 Task: Open Card Event Execution in Board Employee Performance Management and Evaluation to Workspace Creative Services and add a team member Softage.2@softage.net, a label Green, a checklist Curriculum Development, an attachment from your google drive, a color Green and finally, add a card description 'Develop and launch new sales promotion' and a comment 'Let us make sure we give this task the attention it deserves as it is crucial to the overall success of the project.'. Add a start date 'Jan 06, 1900' with a due date 'Jan 13, 1900'
Action: Mouse moved to (320, 140)
Screenshot: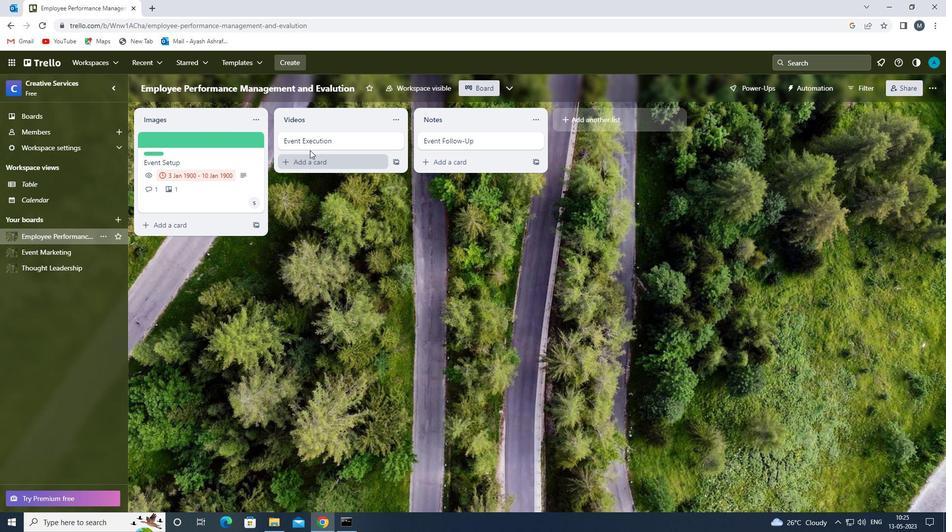 
Action: Mouse pressed left at (320, 140)
Screenshot: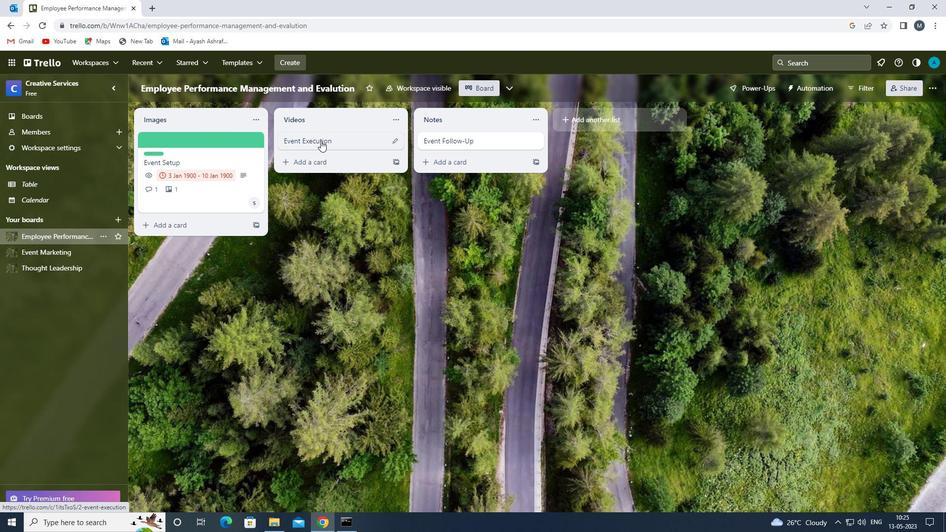 
Action: Mouse moved to (614, 176)
Screenshot: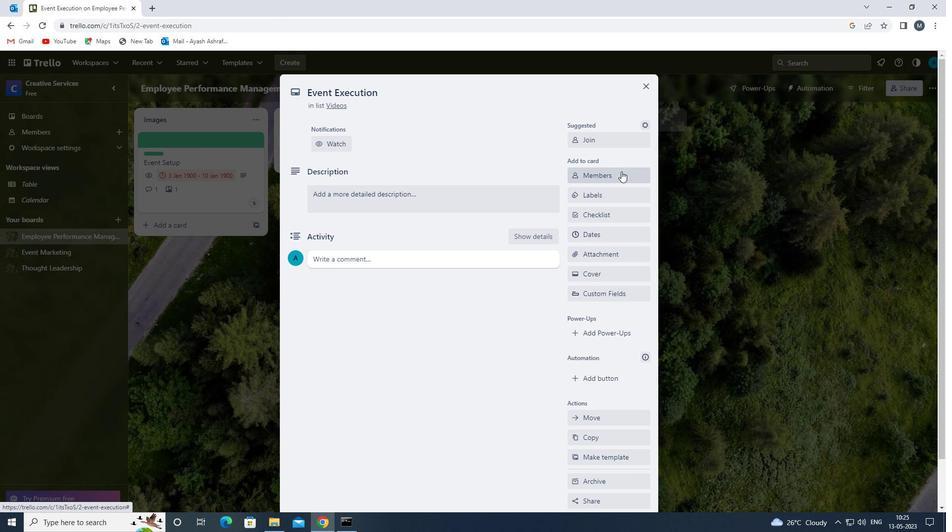 
Action: Mouse pressed left at (614, 176)
Screenshot: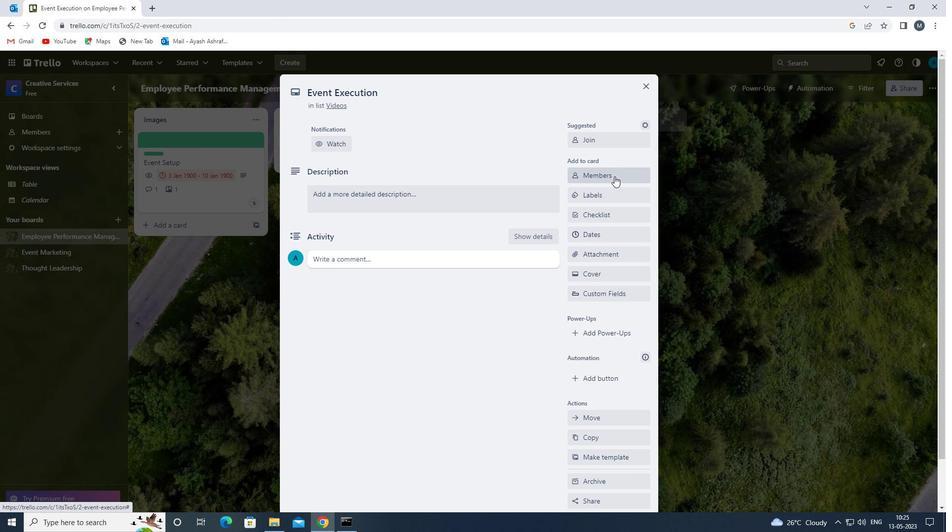
Action: Key pressed s
Screenshot: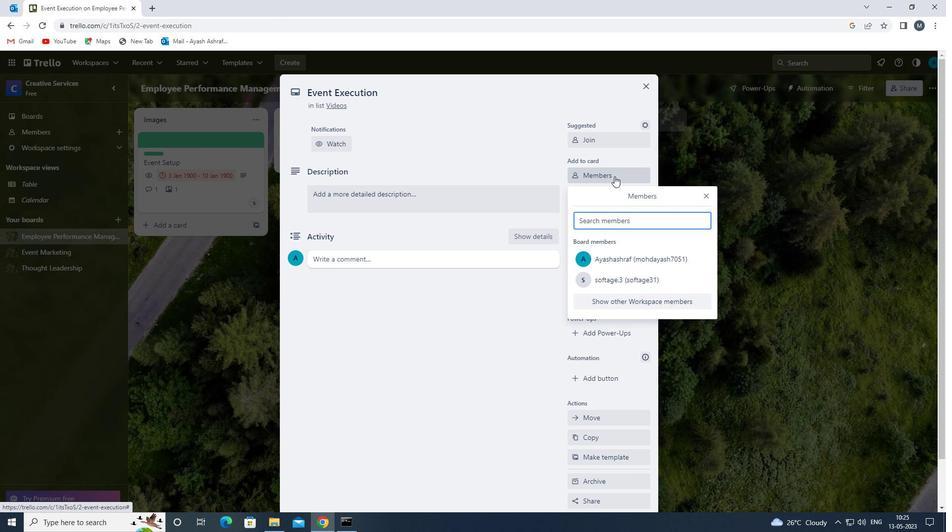 
Action: Mouse moved to (636, 315)
Screenshot: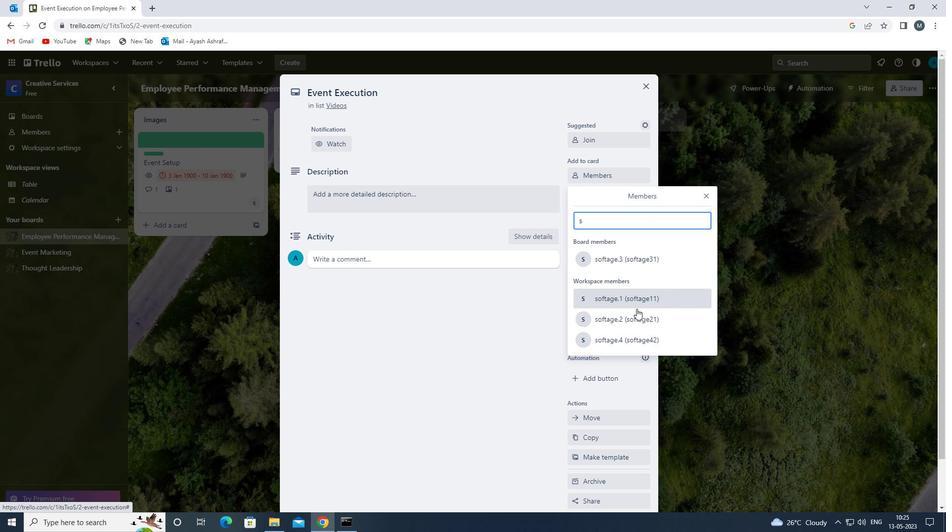 
Action: Mouse pressed left at (636, 315)
Screenshot: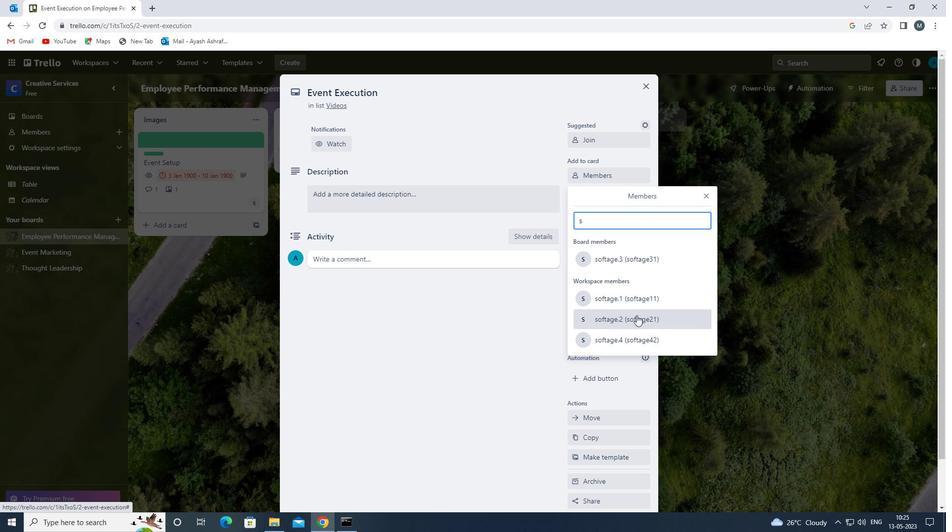 
Action: Mouse moved to (702, 198)
Screenshot: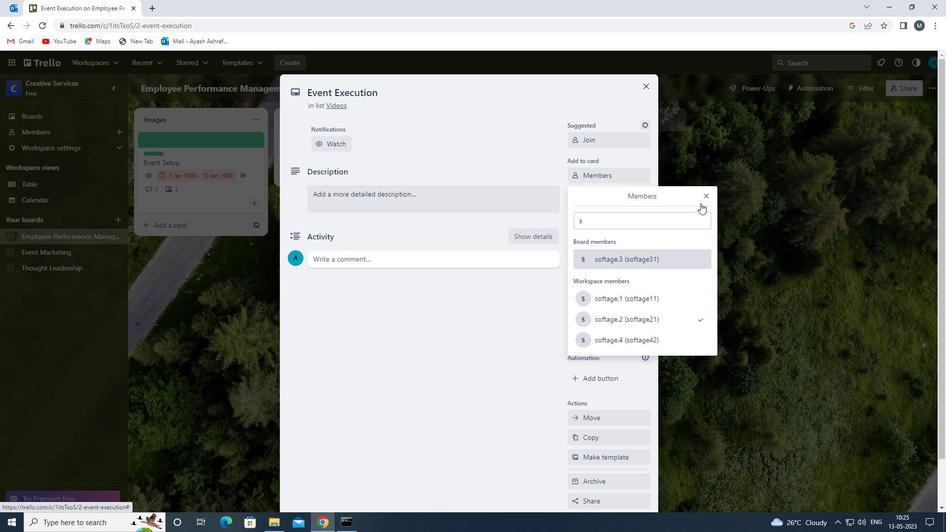 
Action: Mouse pressed left at (702, 198)
Screenshot: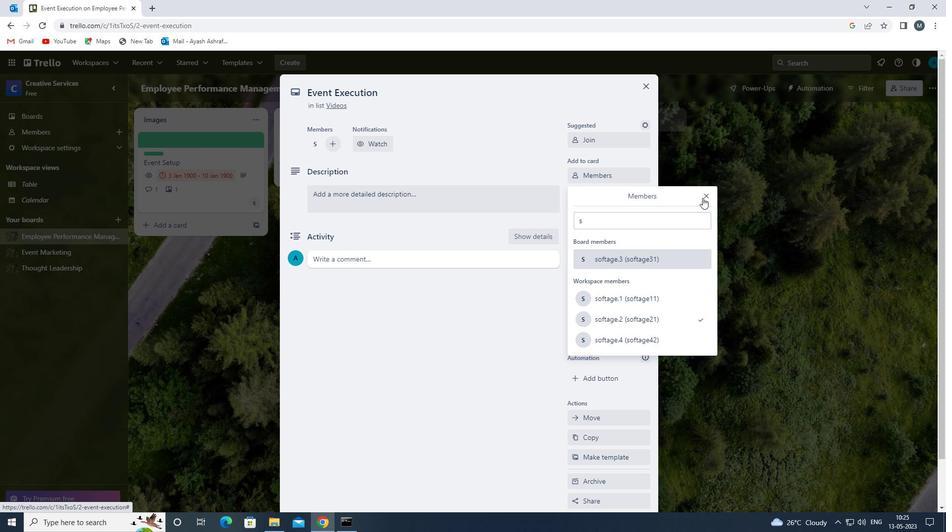 
Action: Mouse moved to (603, 197)
Screenshot: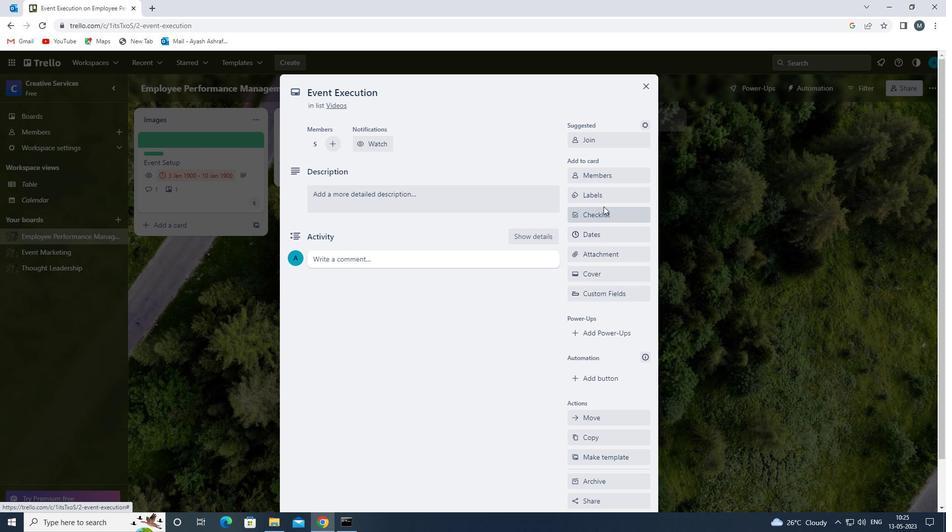 
Action: Mouse pressed left at (603, 197)
Screenshot: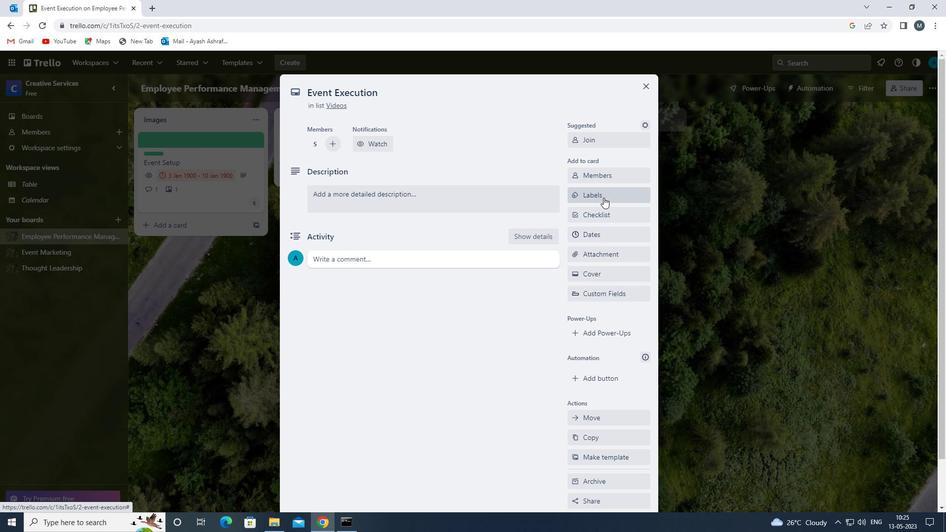 
Action: Mouse moved to (622, 272)
Screenshot: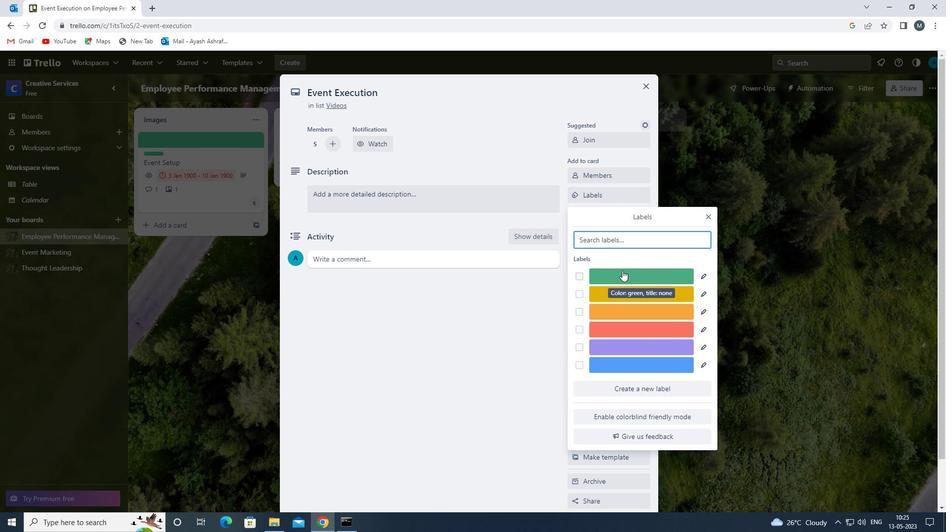 
Action: Mouse pressed left at (622, 272)
Screenshot: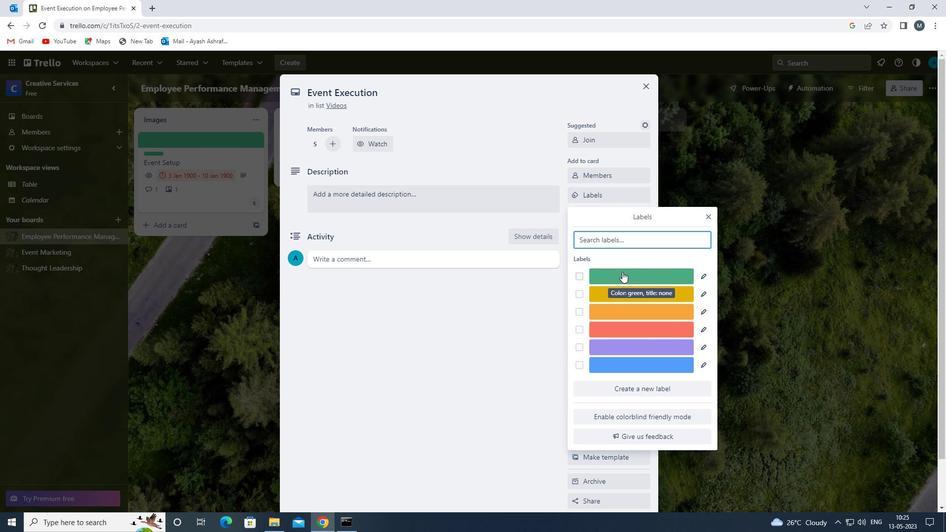
Action: Mouse moved to (710, 218)
Screenshot: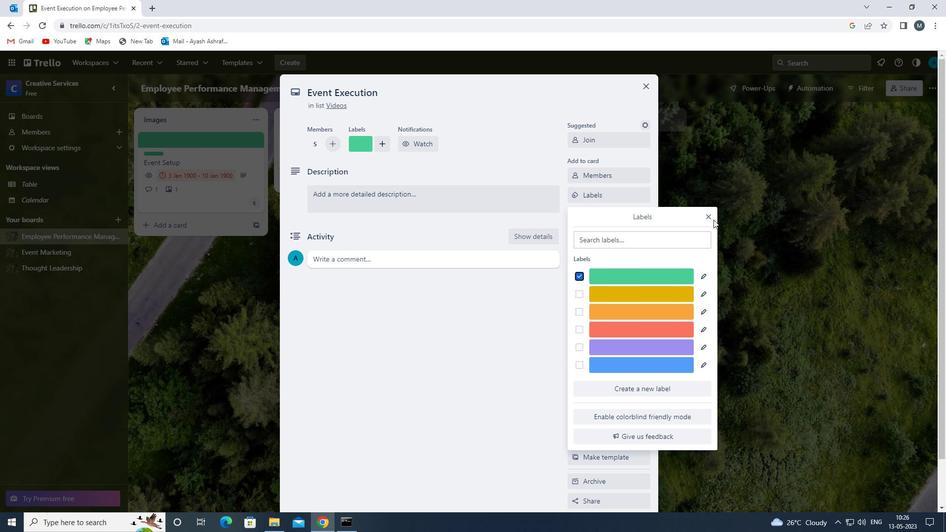 
Action: Mouse pressed left at (710, 218)
Screenshot: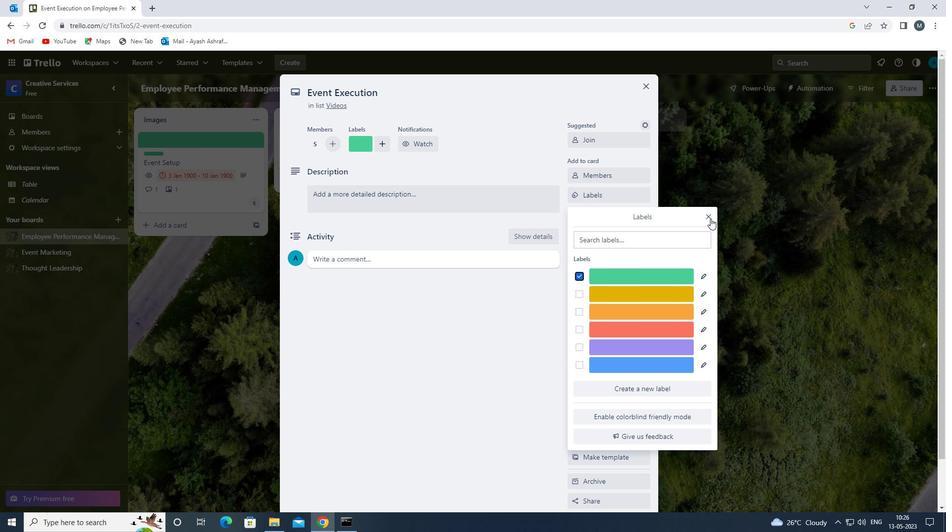 
Action: Mouse moved to (609, 216)
Screenshot: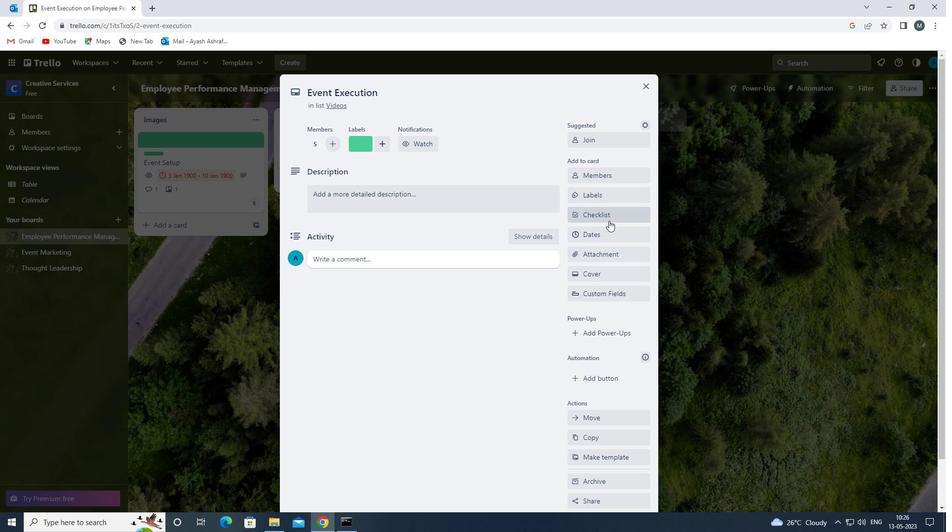 
Action: Mouse pressed left at (609, 216)
Screenshot: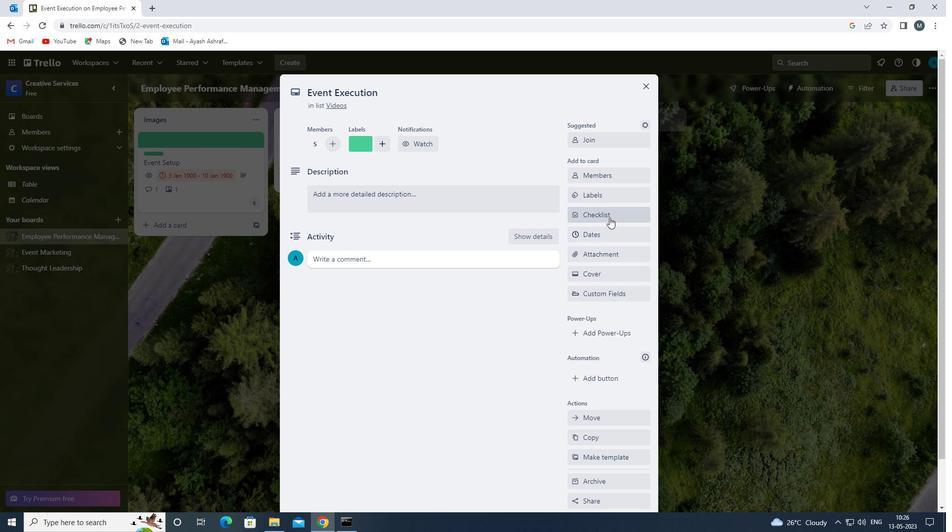 
Action: Key pressed c
Screenshot: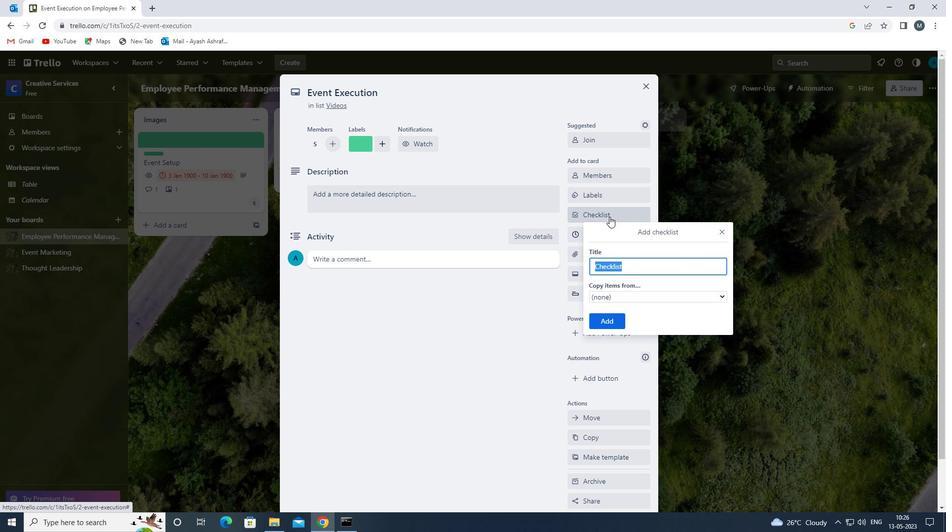 
Action: Mouse moved to (673, 292)
Screenshot: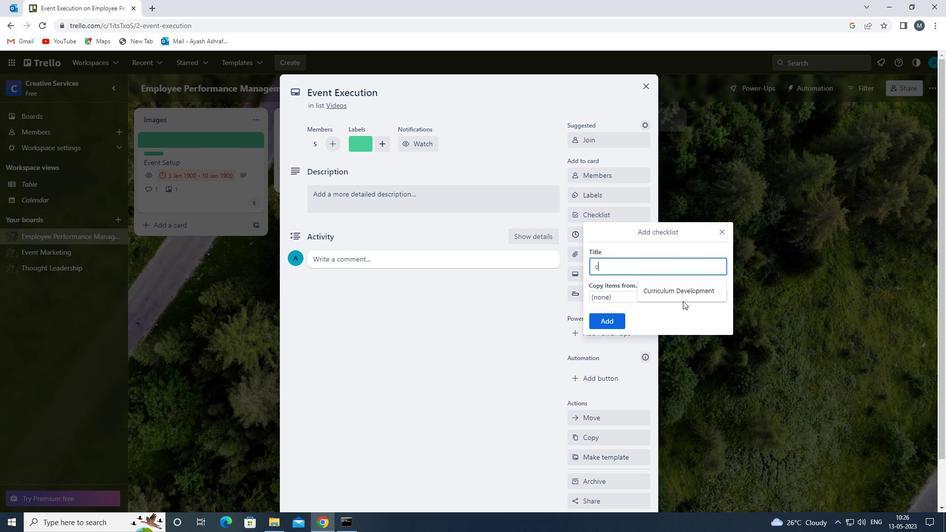 
Action: Mouse pressed left at (673, 292)
Screenshot: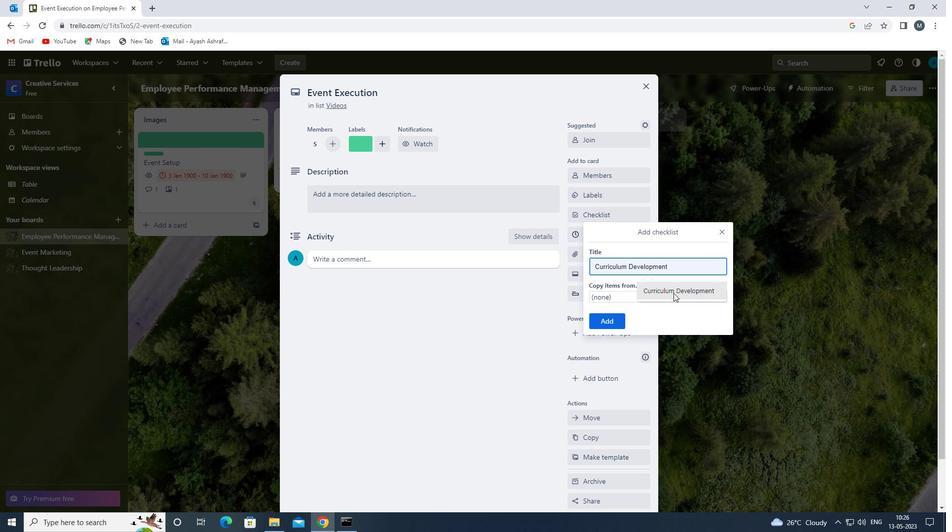 
Action: Mouse moved to (601, 322)
Screenshot: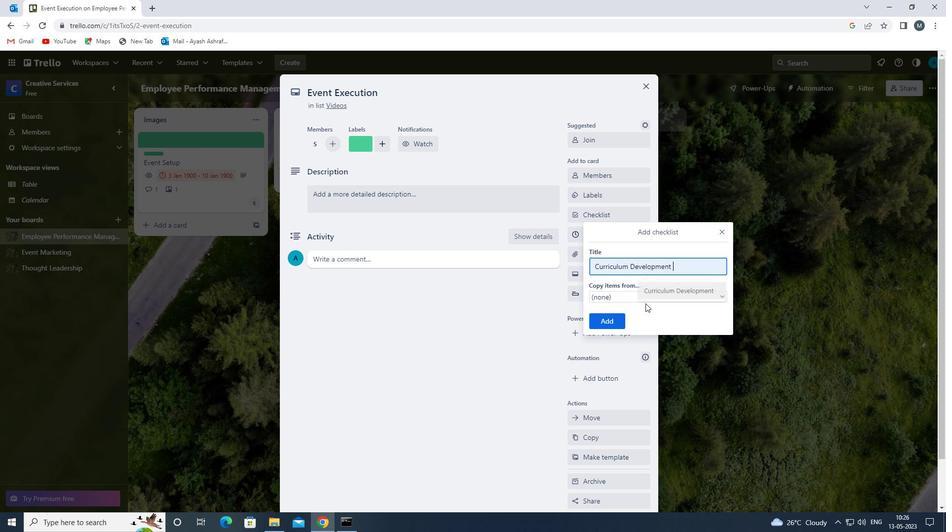 
Action: Mouse pressed left at (601, 322)
Screenshot: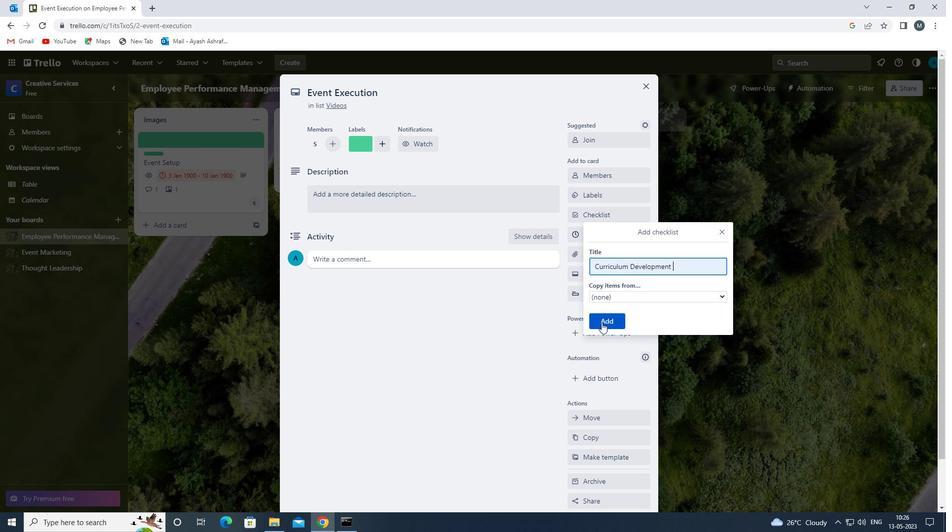 
Action: Mouse moved to (607, 258)
Screenshot: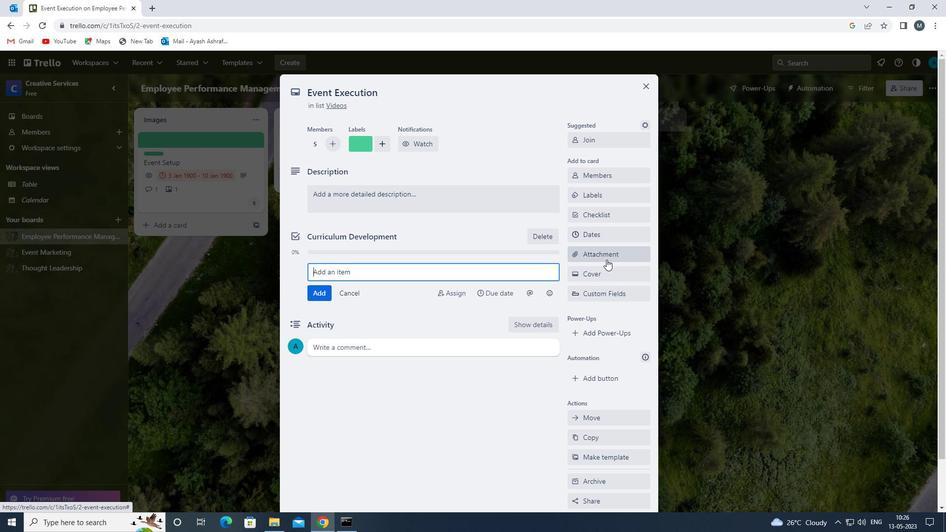 
Action: Mouse pressed left at (607, 258)
Screenshot: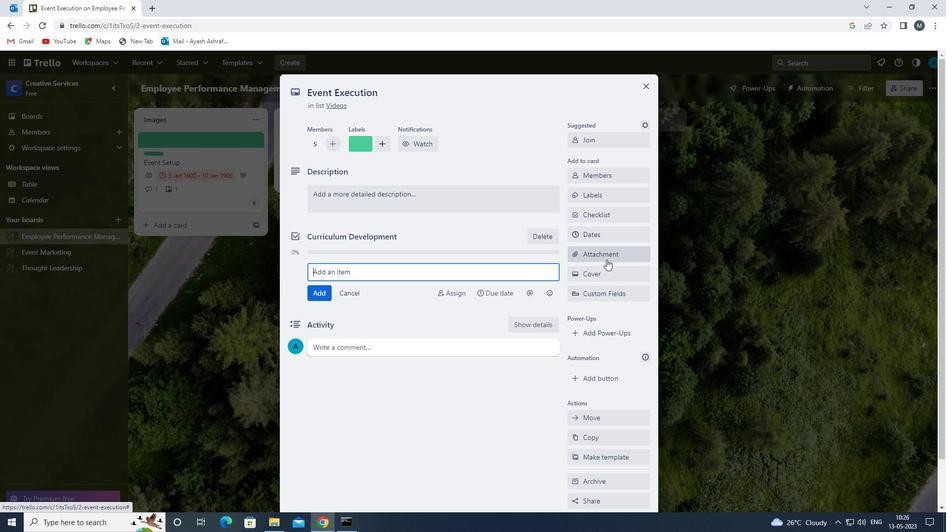 
Action: Mouse moved to (599, 331)
Screenshot: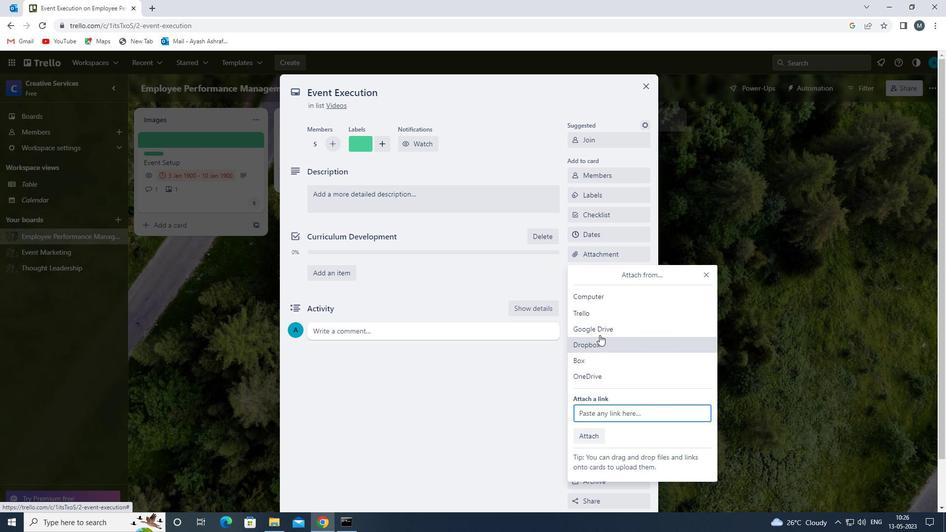 
Action: Mouse pressed left at (599, 331)
Screenshot: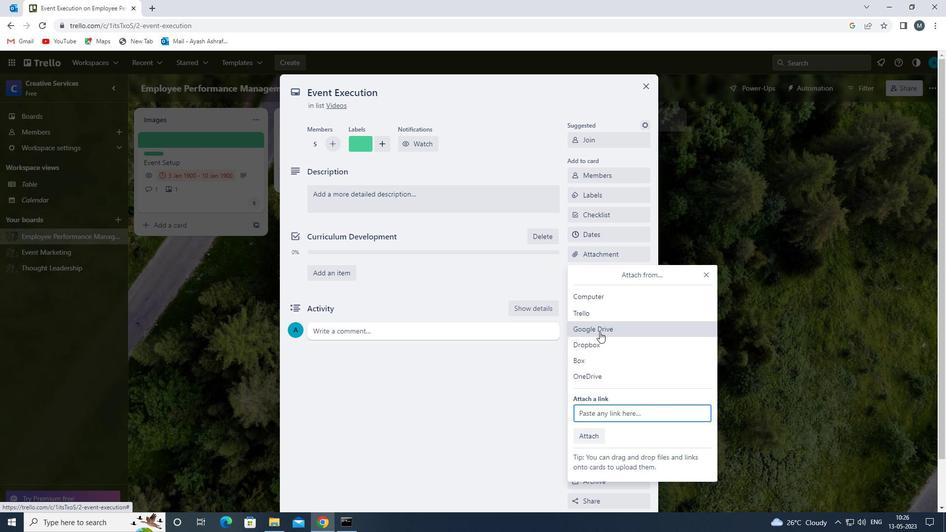 
Action: Mouse moved to (262, 277)
Screenshot: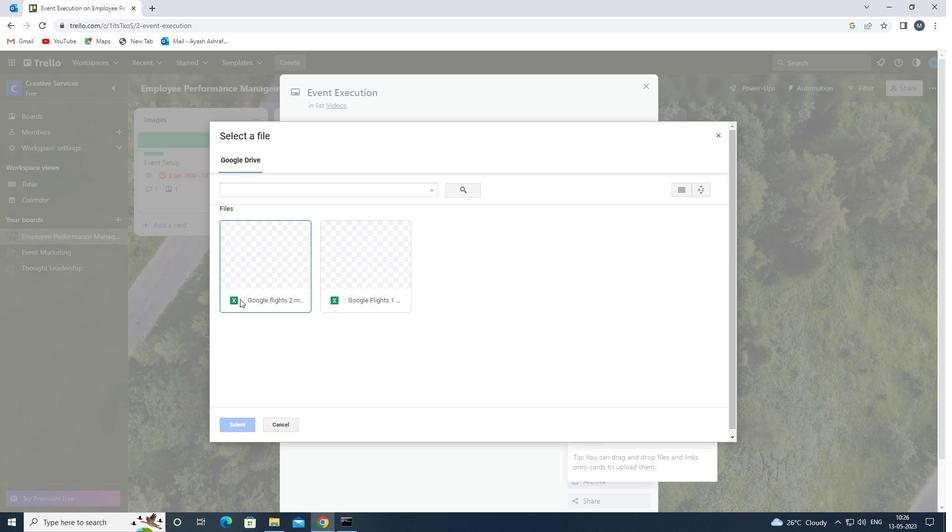 
Action: Mouse pressed left at (262, 277)
Screenshot: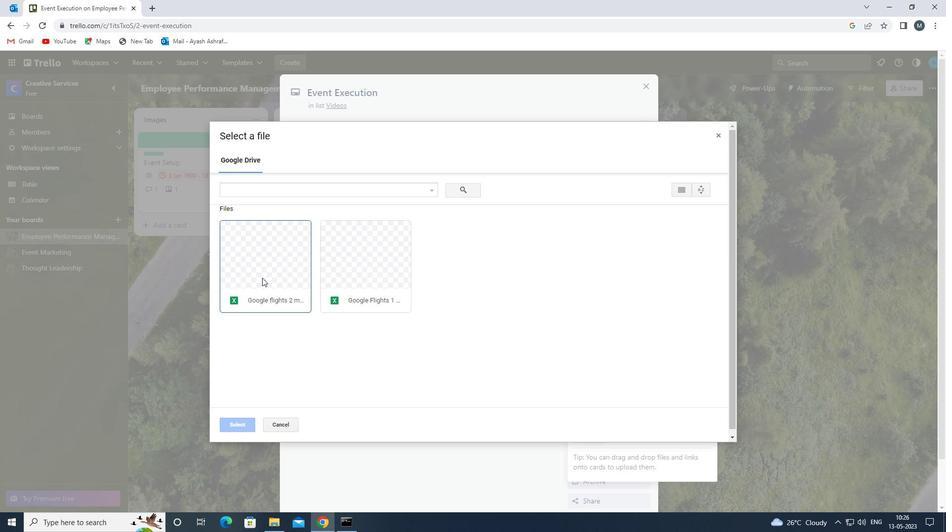 
Action: Mouse moved to (238, 426)
Screenshot: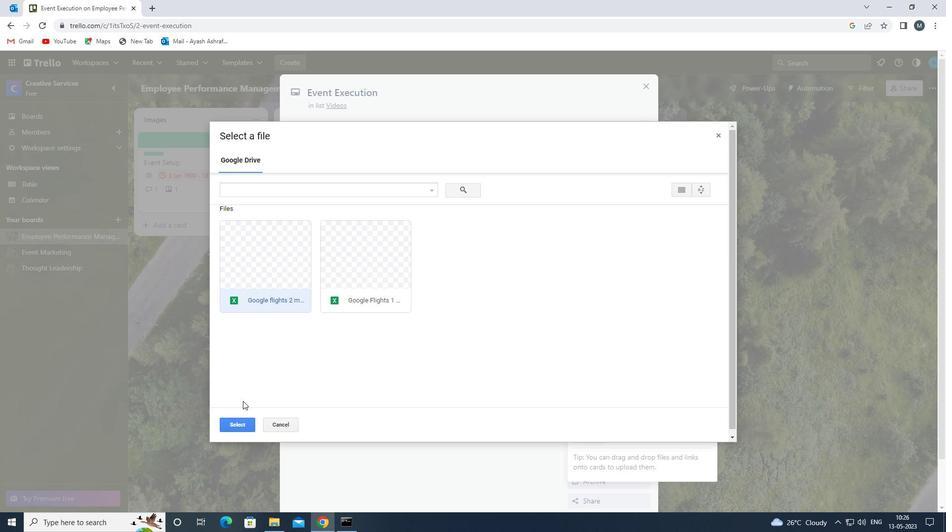 
Action: Mouse pressed left at (238, 426)
Screenshot: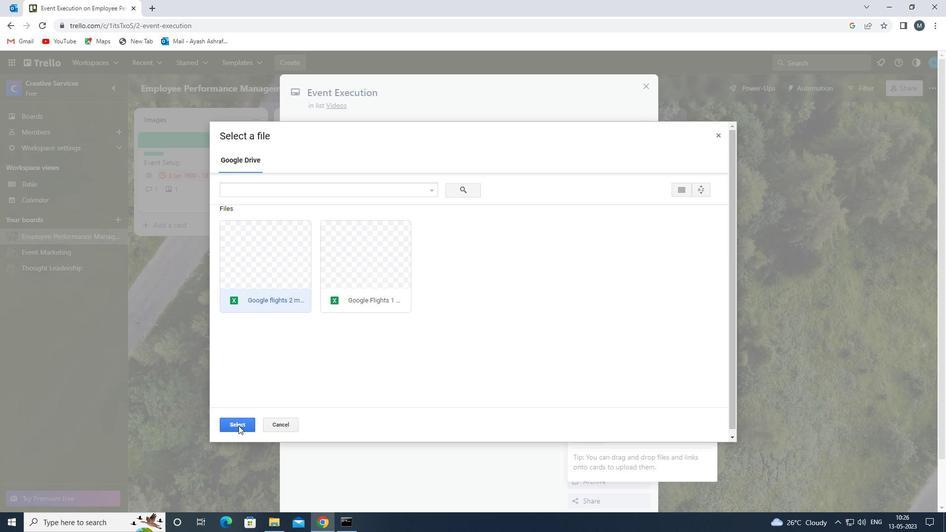 
Action: Mouse moved to (606, 276)
Screenshot: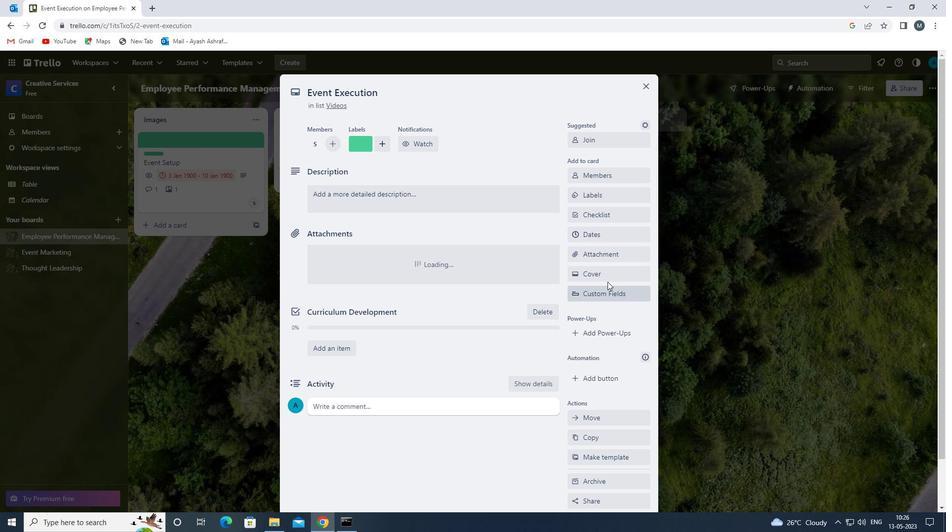 
Action: Mouse pressed left at (606, 276)
Screenshot: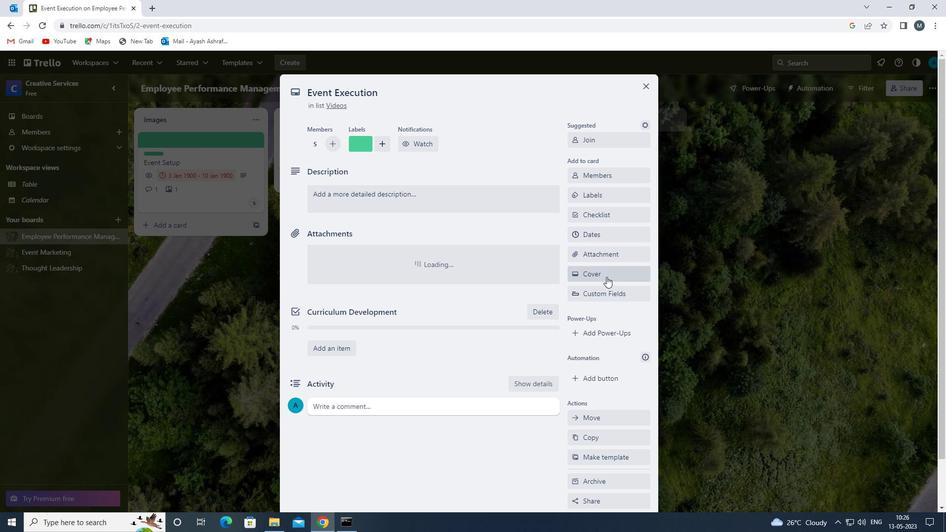 
Action: Mouse moved to (592, 319)
Screenshot: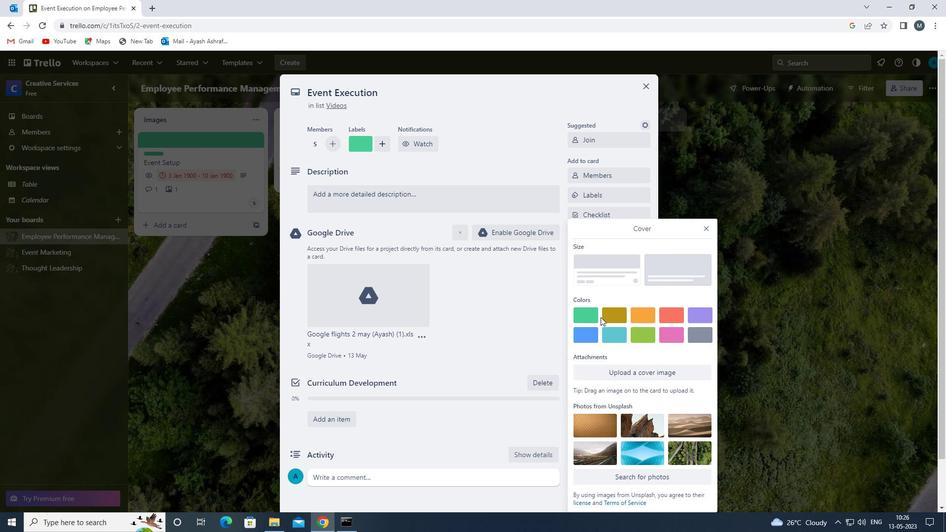 
Action: Mouse pressed left at (592, 319)
Screenshot: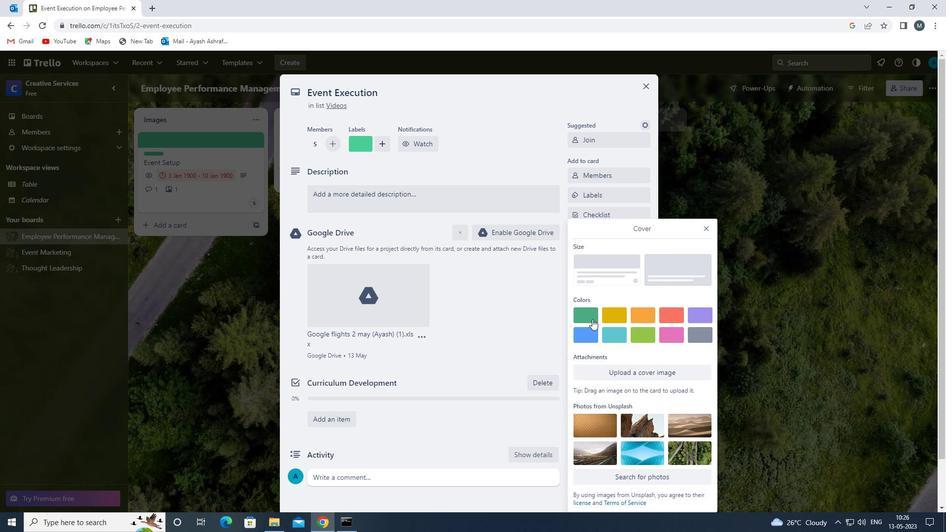 
Action: Mouse moved to (704, 208)
Screenshot: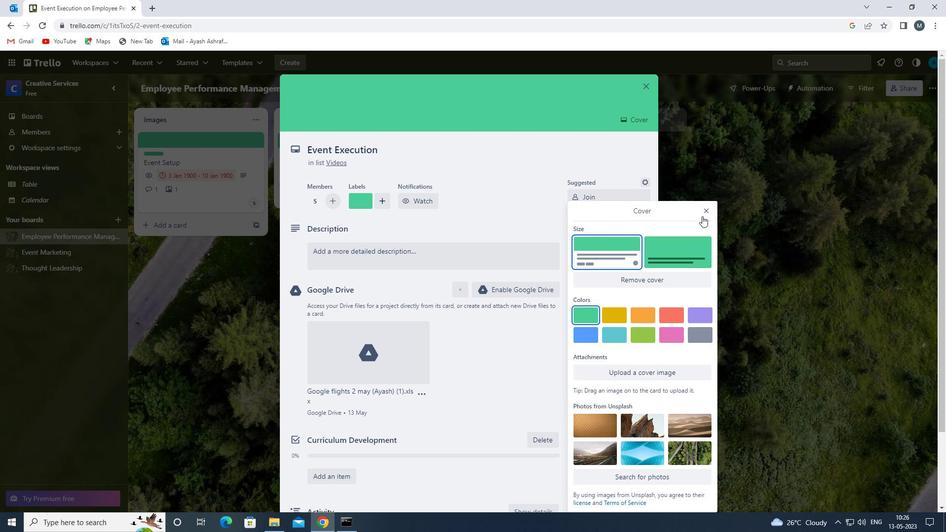 
Action: Mouse pressed left at (704, 208)
Screenshot: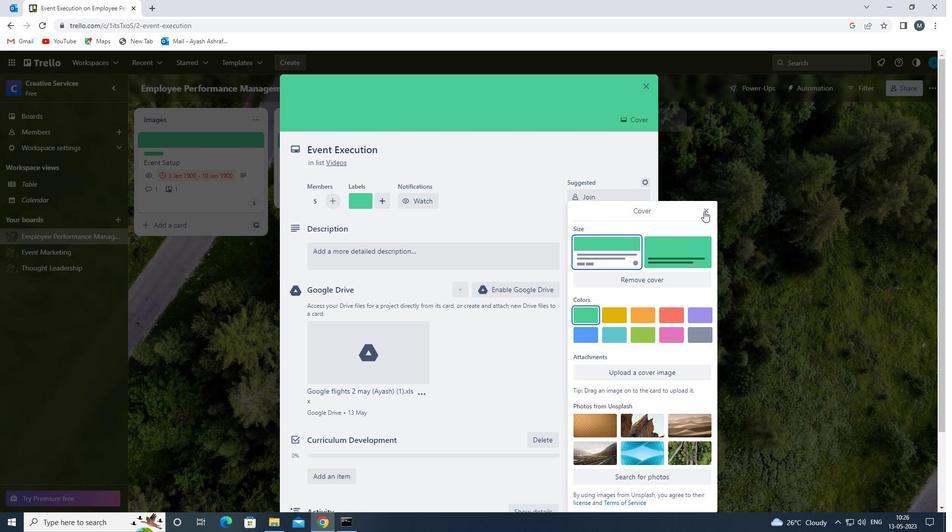 
Action: Mouse moved to (361, 254)
Screenshot: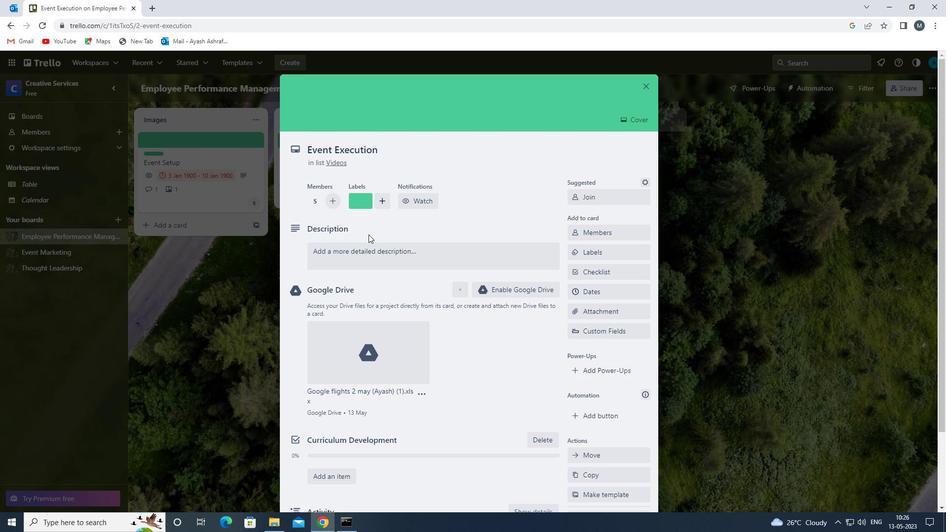 
Action: Mouse pressed left at (361, 254)
Screenshot: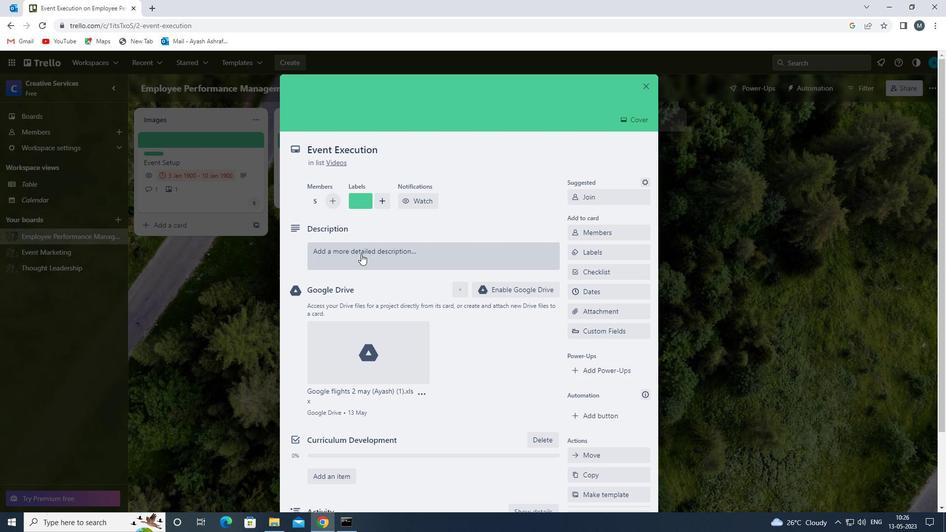 
Action: Mouse moved to (350, 284)
Screenshot: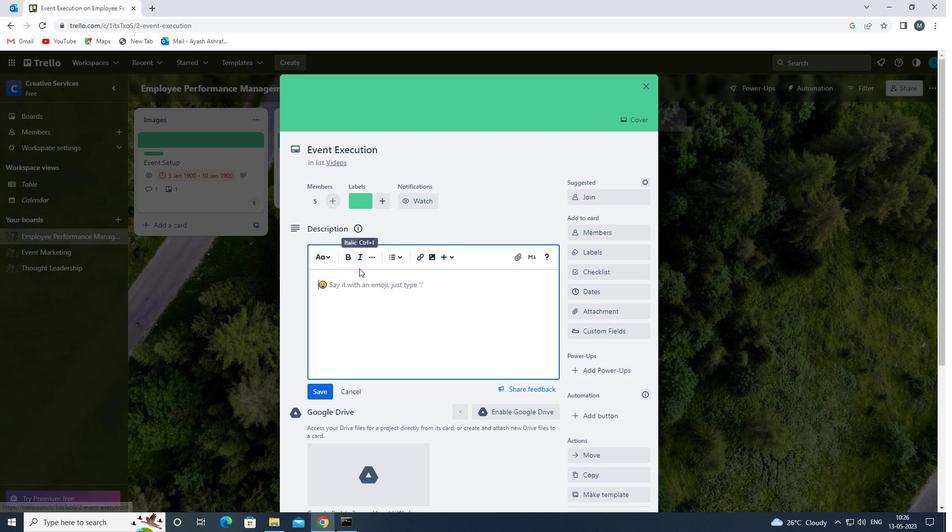 
Action: Mouse pressed left at (350, 284)
Screenshot: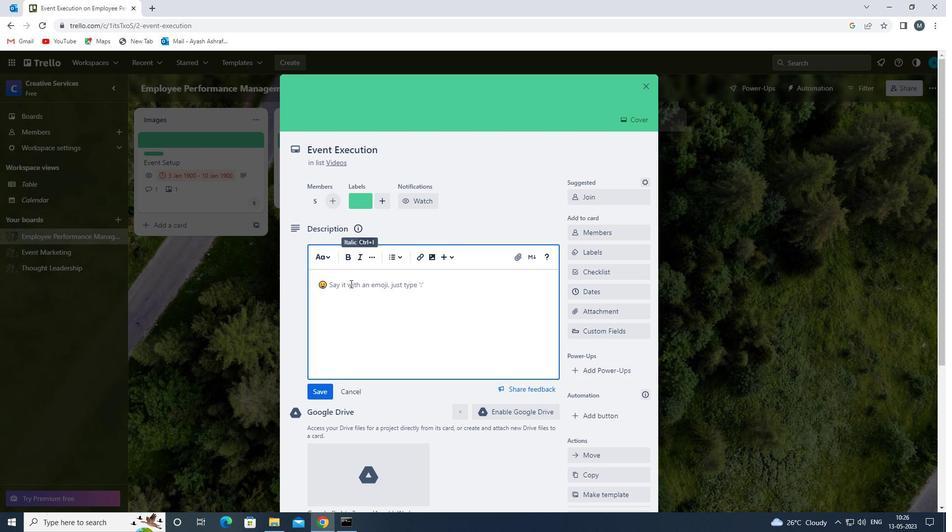
Action: Mouse moved to (350, 284)
Screenshot: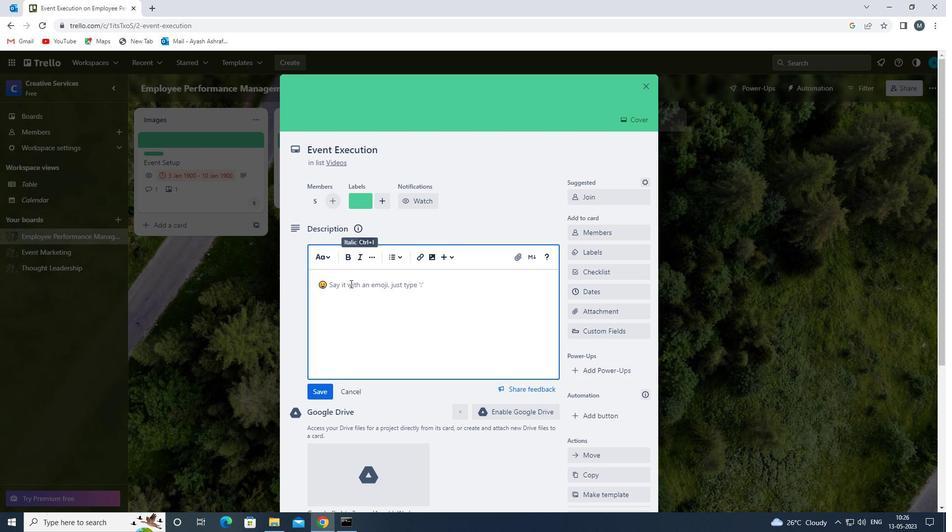 
Action: Key pressed <Key.shift>DEVELOP<Key.space>AND<Key.space>LAUNCH<Key.space>NEW<Key.space>SALES<Key.space>PROMOTION<Key.space>
Screenshot: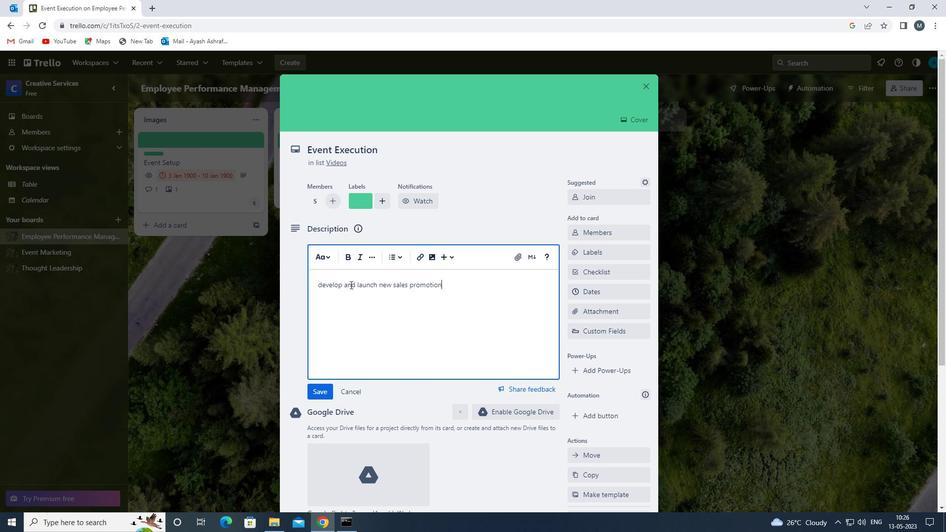 
Action: Mouse moved to (321, 287)
Screenshot: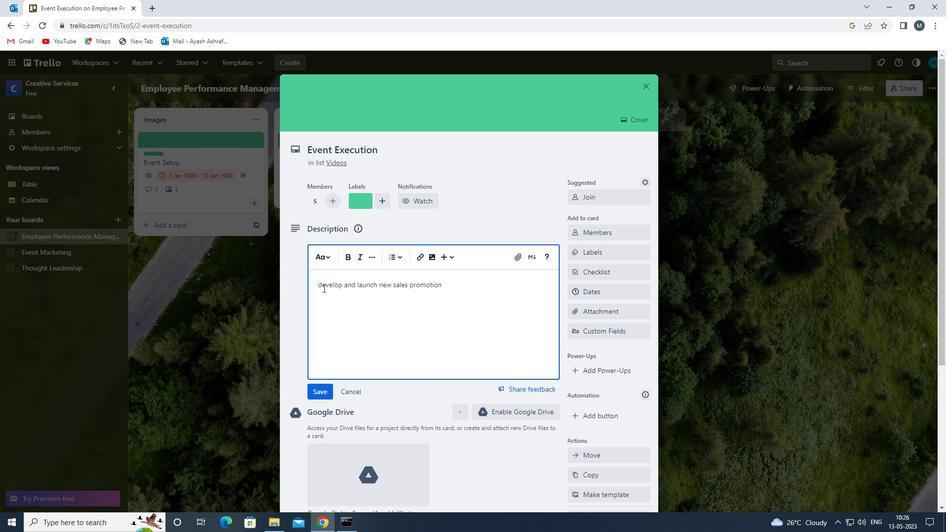 
Action: Mouse pressed left at (321, 287)
Screenshot: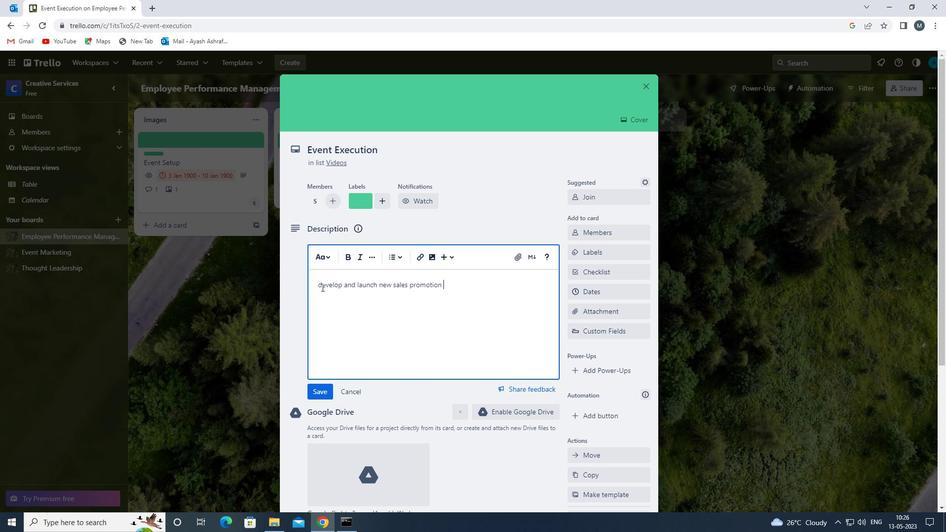 
Action: Mouse moved to (325, 292)
Screenshot: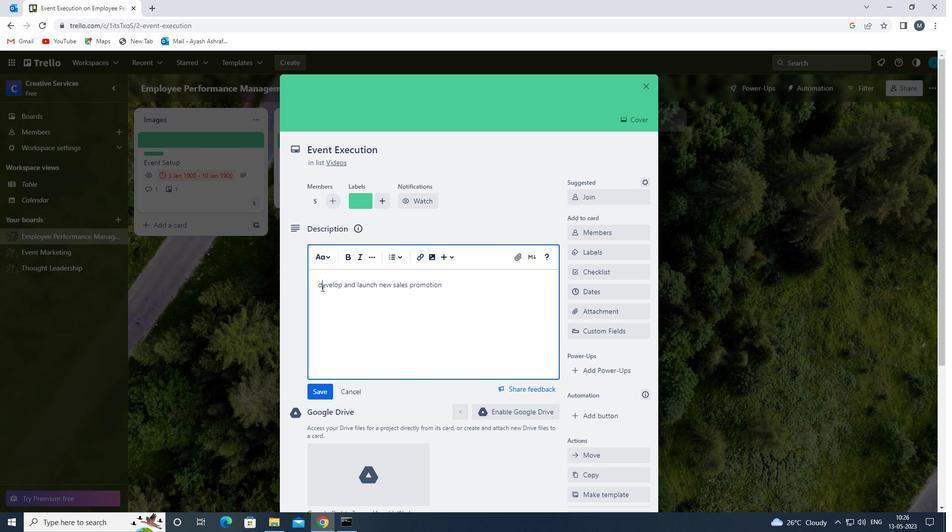 
Action: Key pressed <Key.backspace><Key.shift>D
Screenshot: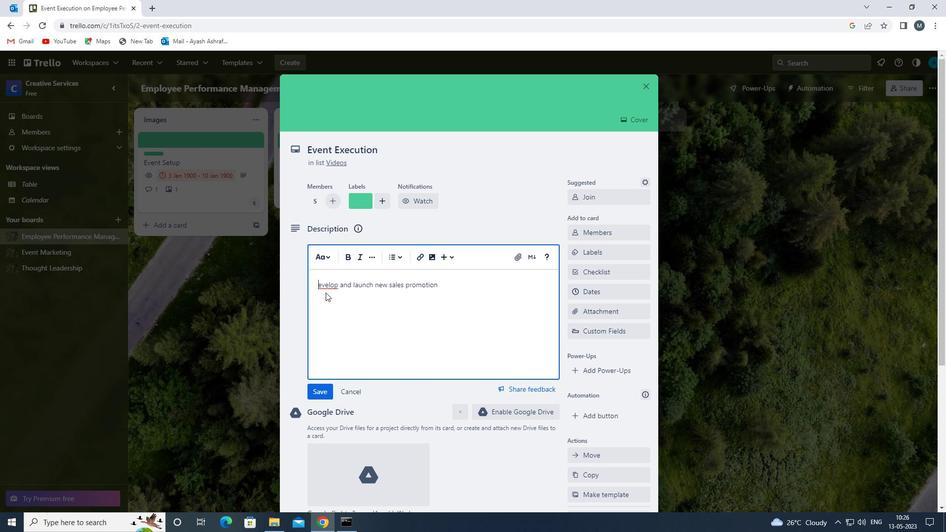 
Action: Mouse moved to (318, 394)
Screenshot: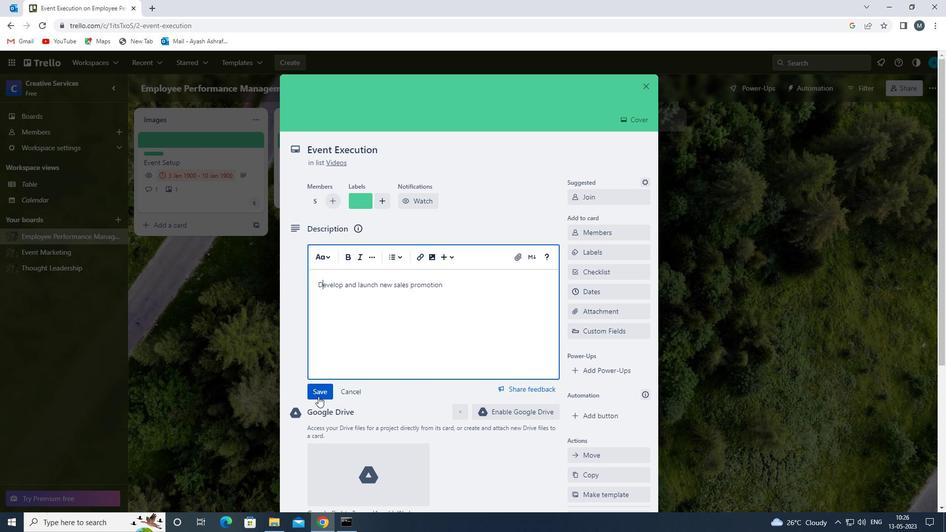 
Action: Mouse pressed left at (318, 394)
Screenshot: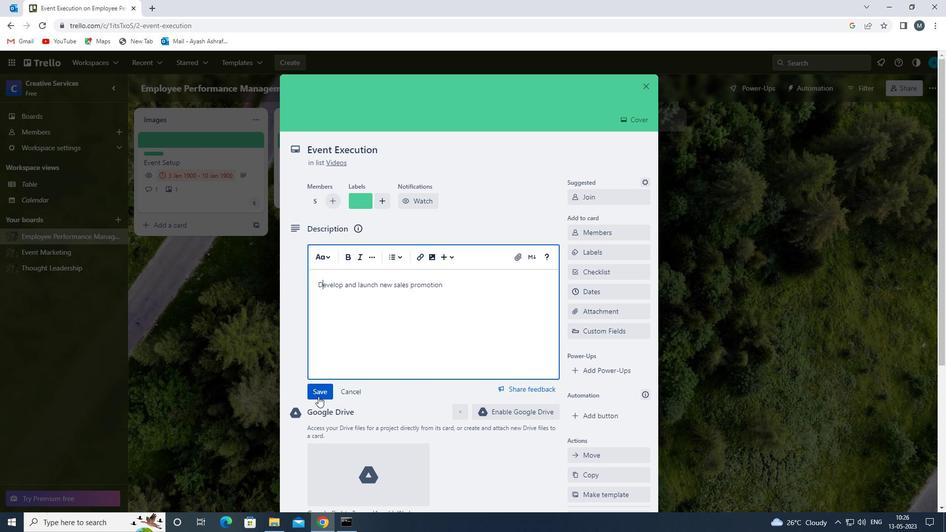 
Action: Mouse moved to (380, 368)
Screenshot: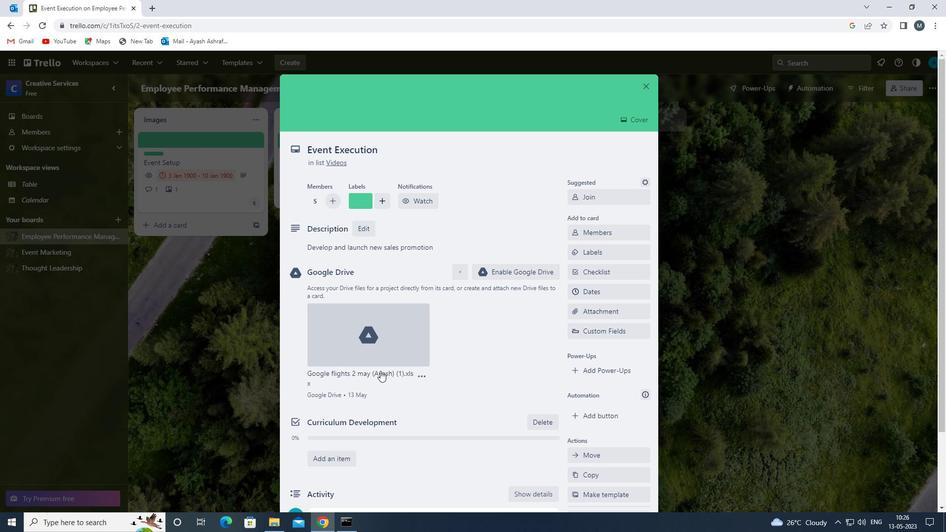 
Action: Mouse scrolled (380, 368) with delta (0, 0)
Screenshot: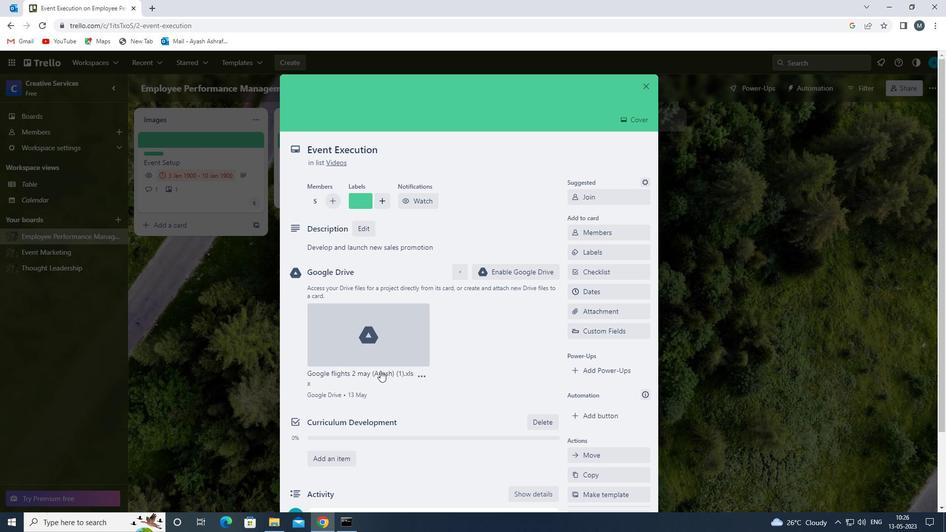
Action: Mouse scrolled (380, 368) with delta (0, 0)
Screenshot: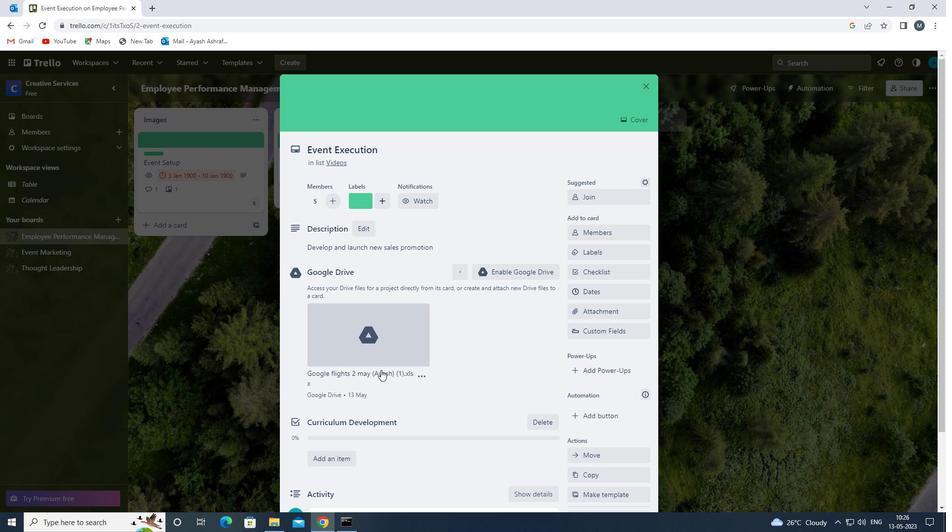 
Action: Mouse moved to (343, 430)
Screenshot: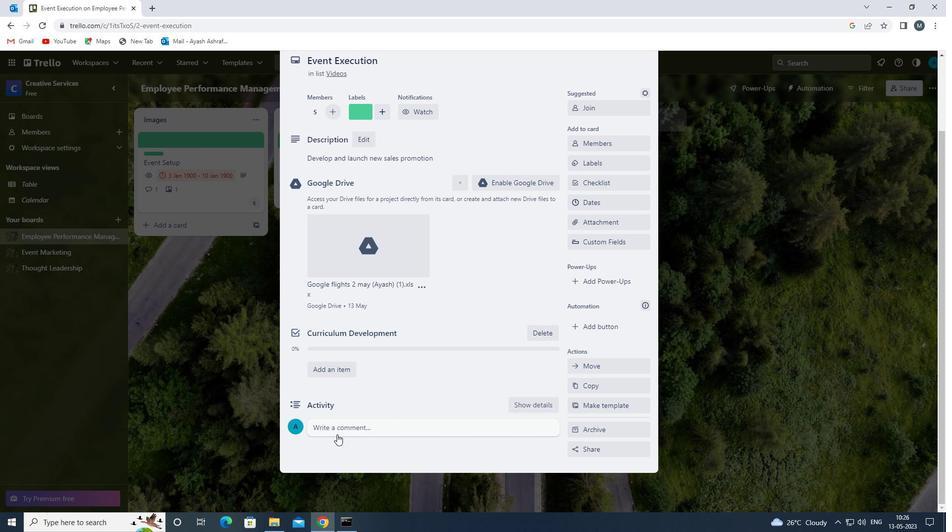 
Action: Mouse pressed left at (343, 430)
Screenshot: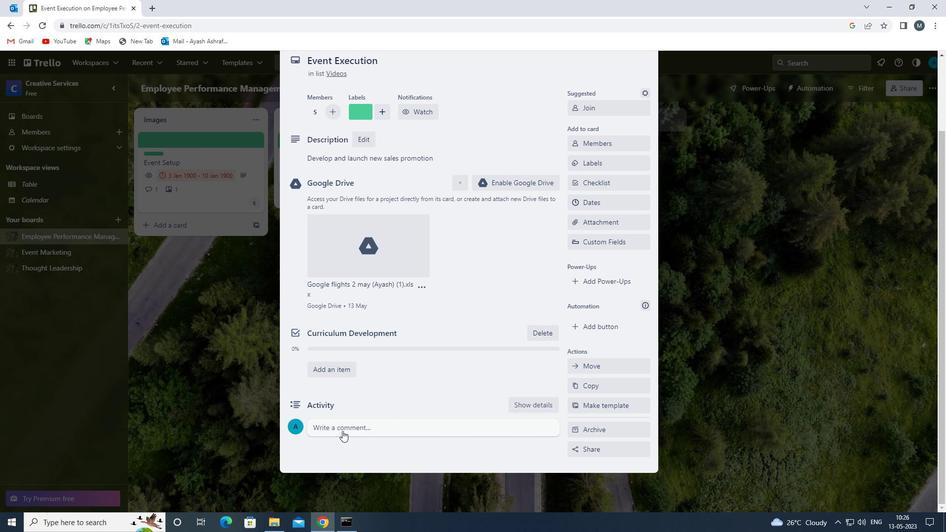 
Action: Mouse moved to (356, 425)
Screenshot: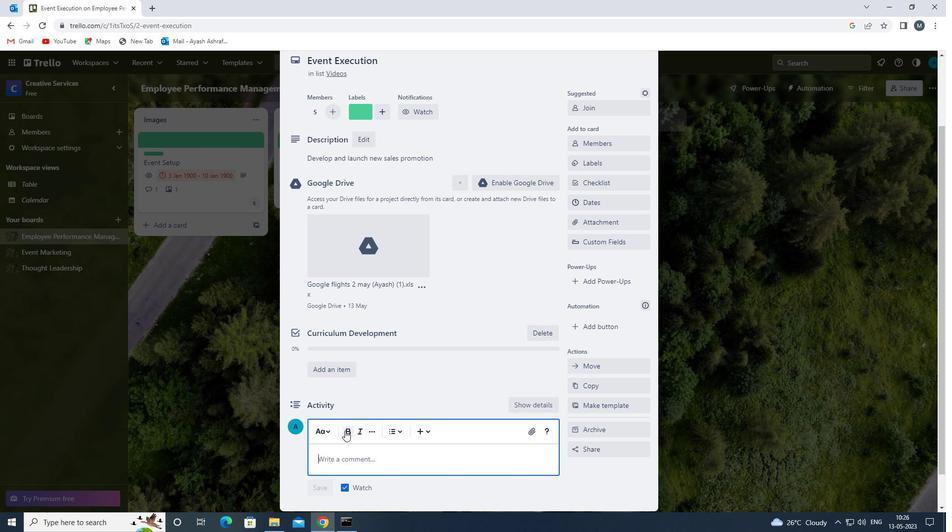
Action: Mouse scrolled (356, 425) with delta (0, 0)
Screenshot: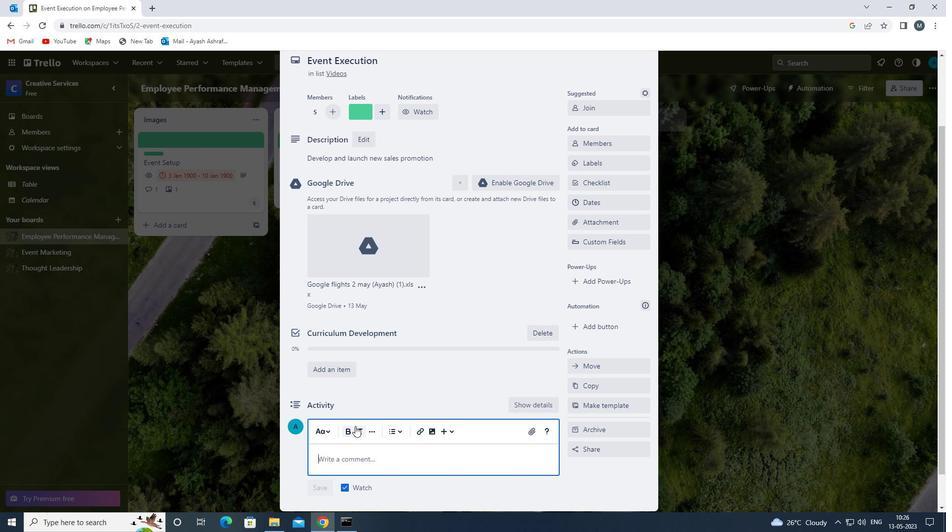 
Action: Mouse scrolled (356, 425) with delta (0, 0)
Screenshot: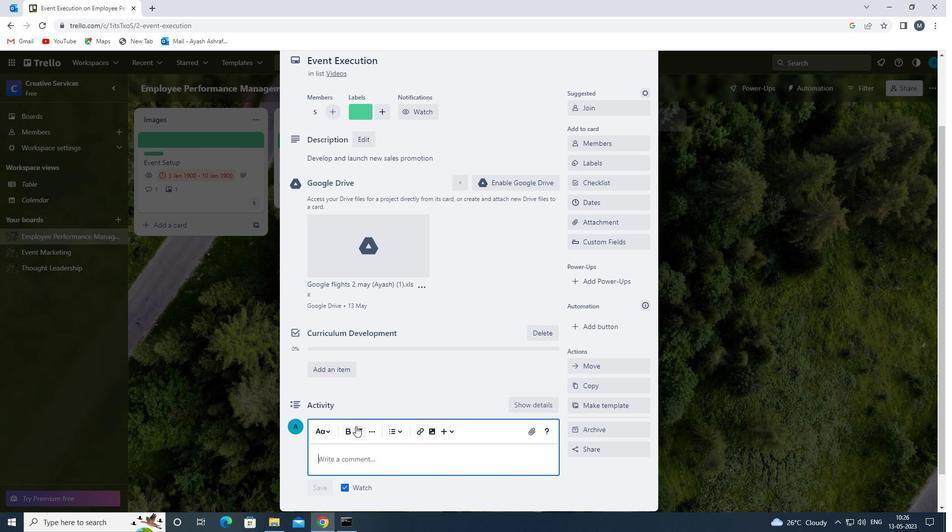 
Action: Mouse moved to (352, 422)
Screenshot: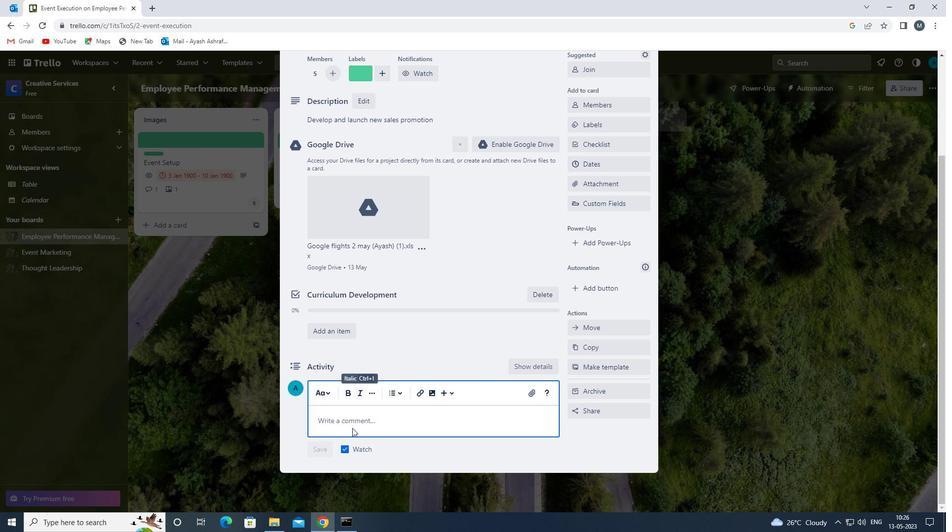 
Action: Mouse pressed left at (352, 422)
Screenshot: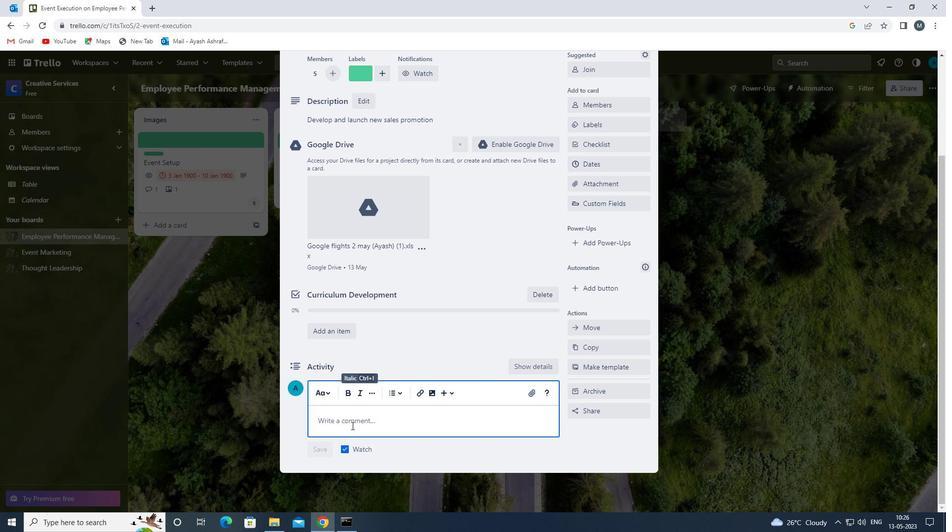 
Action: Mouse moved to (352, 422)
Screenshot: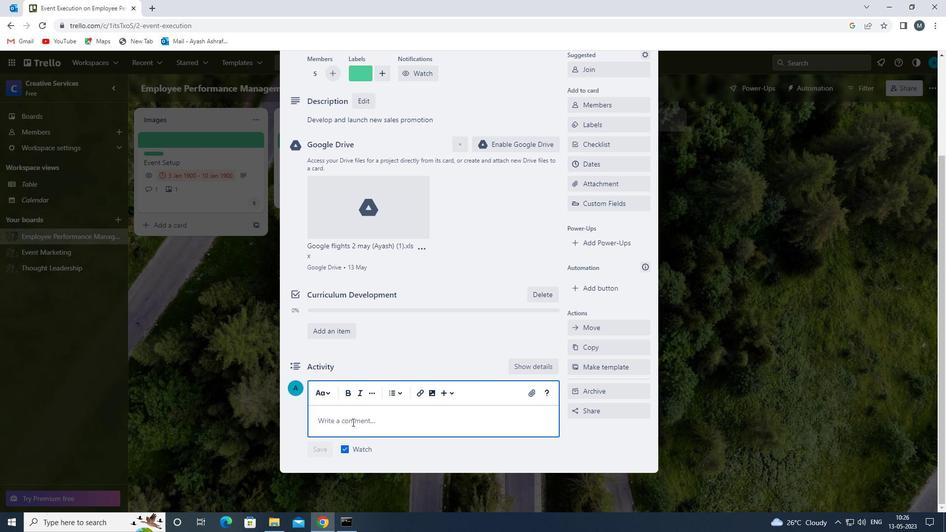 
Action: Key pressed <Key.shift>LET<Key.space>US<Key.space>MAKE<Key.space>SURE<Key.space>WE<Key.space>GIVE<Key.space>THIS<Key.space>TASK<Key.space>THYE<Key.space><Key.backspace><Key.backspace><Key.backspace>E<Key.space>ATTENTION<Key.space>IT<Key.space>DESERVES<Key.space>AS<Key.space>IT<Key.space>IS<Key.space>CRUCIAL<Key.space>TO<Key.space>THE<Key.space>THE<Key.space>OVERALL<Key.space>SUCCESS<Key.space>OF<Key.space>THE<Key.space>PROJECT.
Screenshot: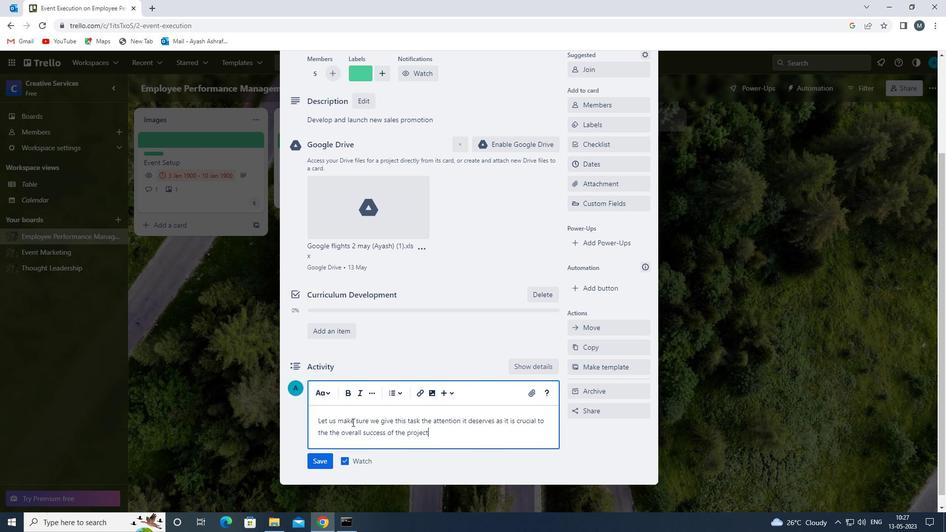 
Action: Mouse moved to (319, 463)
Screenshot: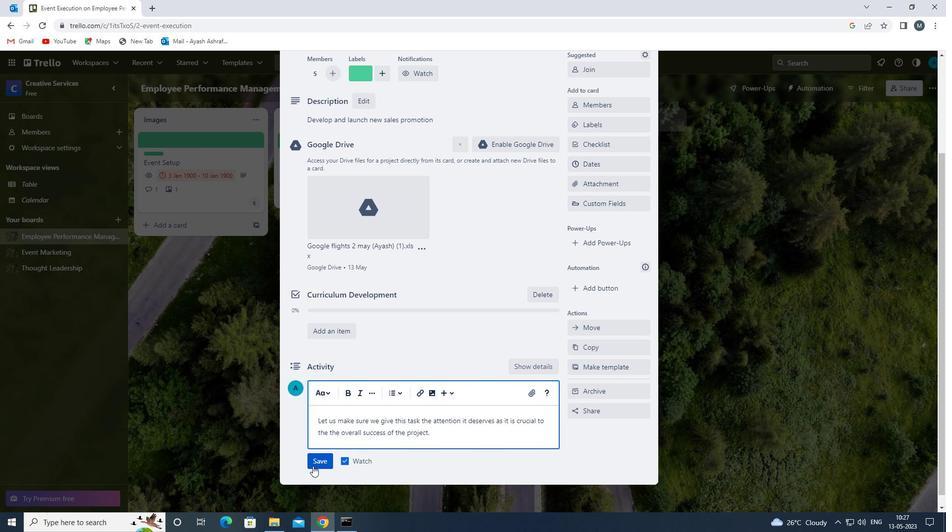 
Action: Mouse pressed left at (319, 463)
Screenshot: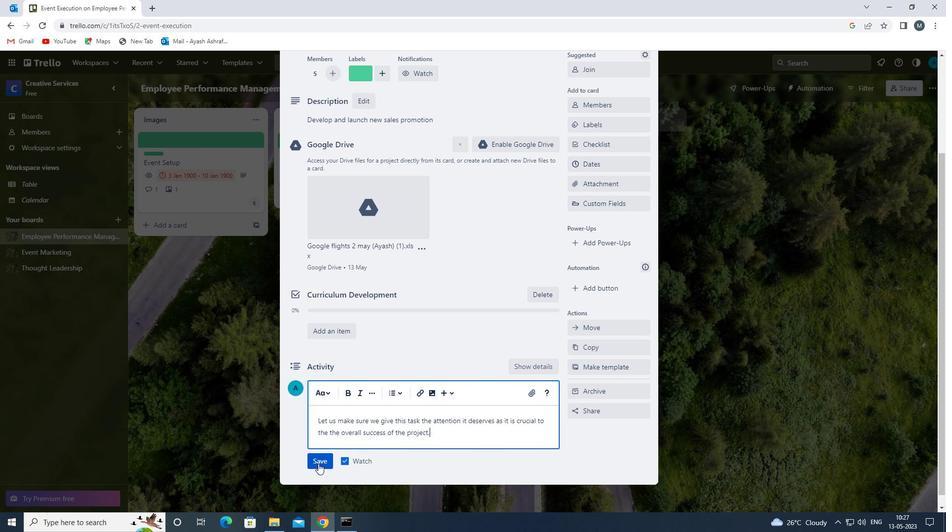
Action: Mouse moved to (619, 162)
Screenshot: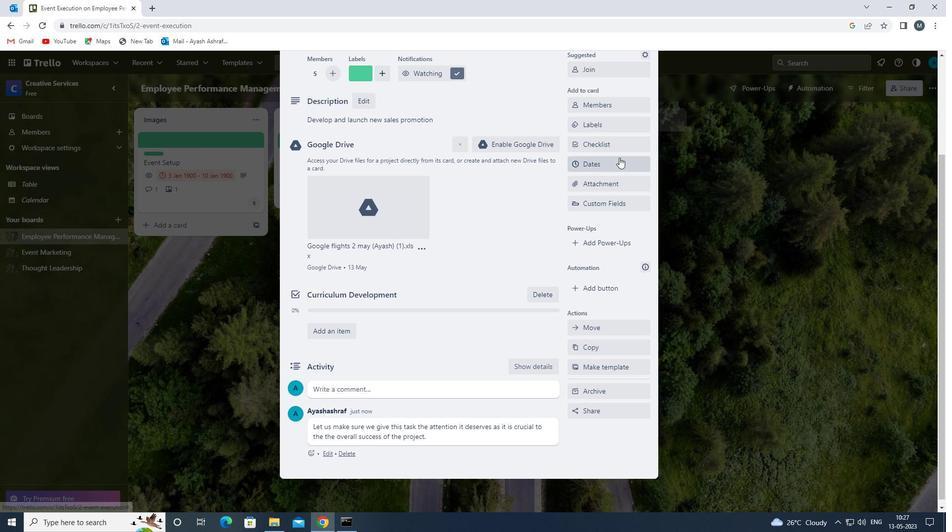 
Action: Mouse pressed left at (619, 162)
Screenshot: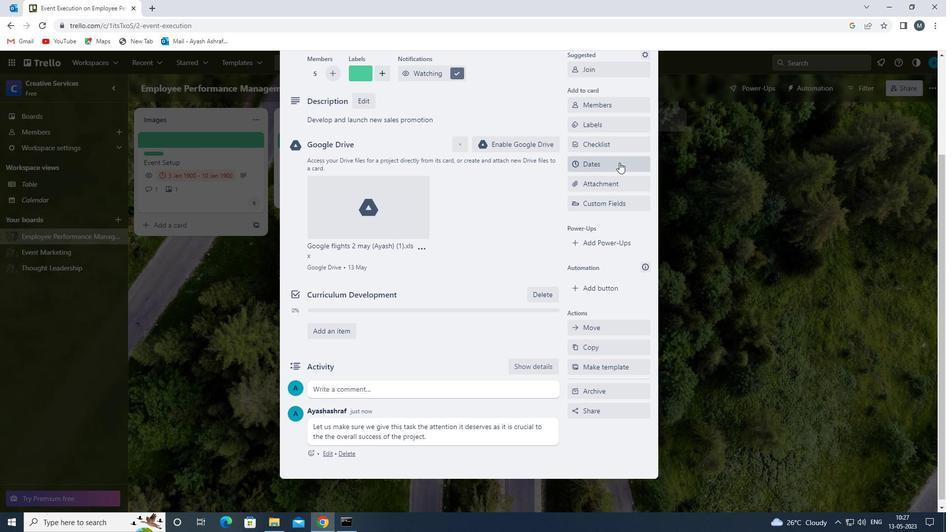 
Action: Mouse moved to (576, 269)
Screenshot: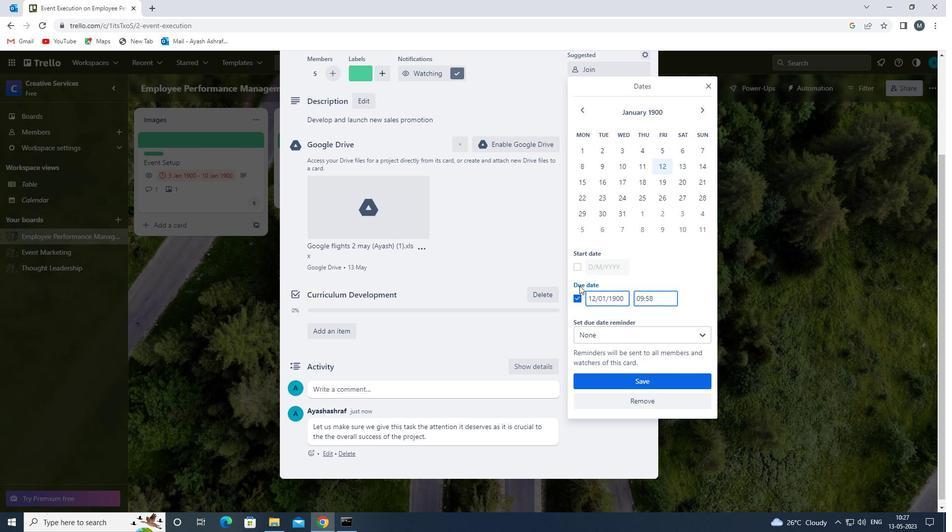 
Action: Mouse pressed left at (576, 269)
Screenshot: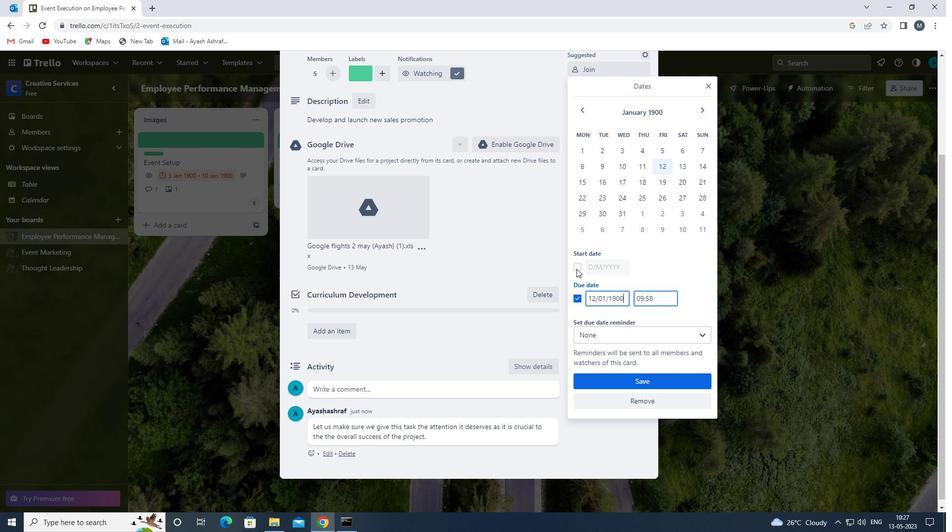 
Action: Mouse moved to (597, 264)
Screenshot: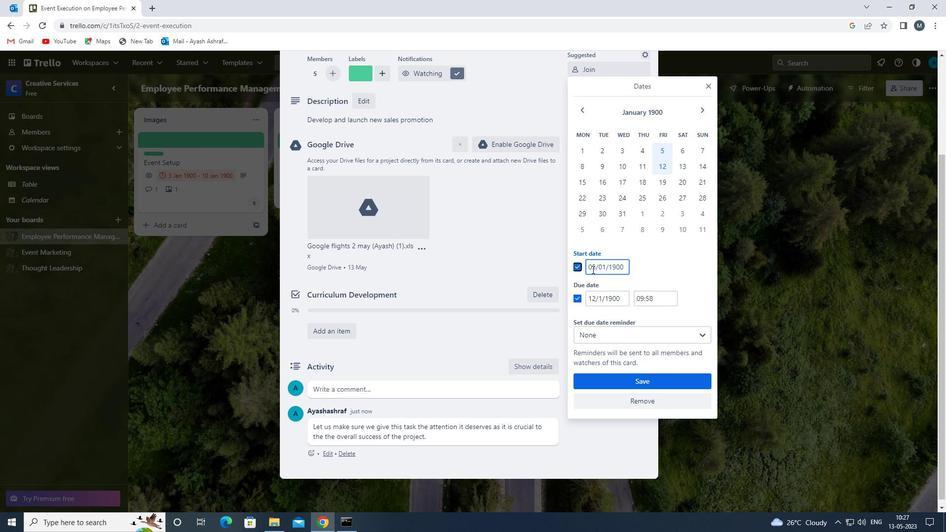 
Action: Mouse pressed left at (597, 264)
Screenshot: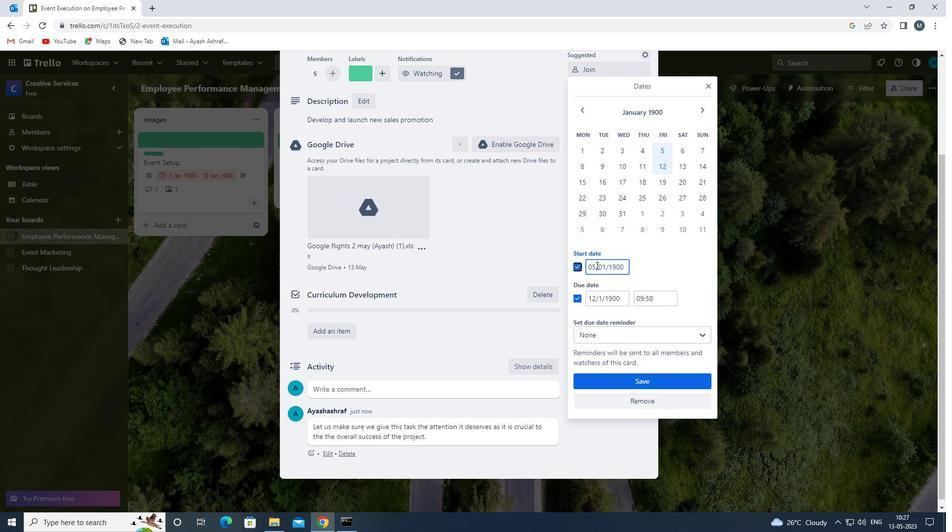 
Action: Mouse moved to (589, 267)
Screenshot: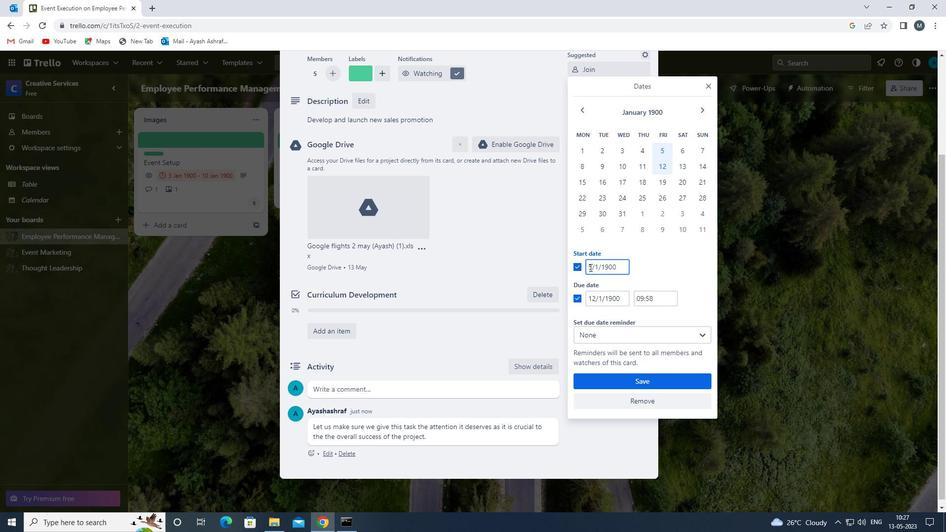 
Action: Mouse pressed left at (589, 267)
Screenshot: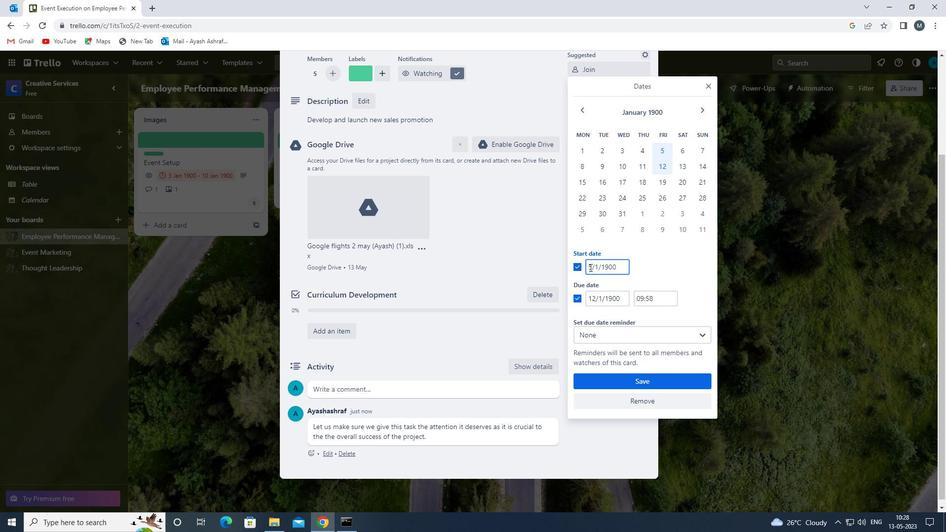 
Action: Mouse moved to (590, 267)
Screenshot: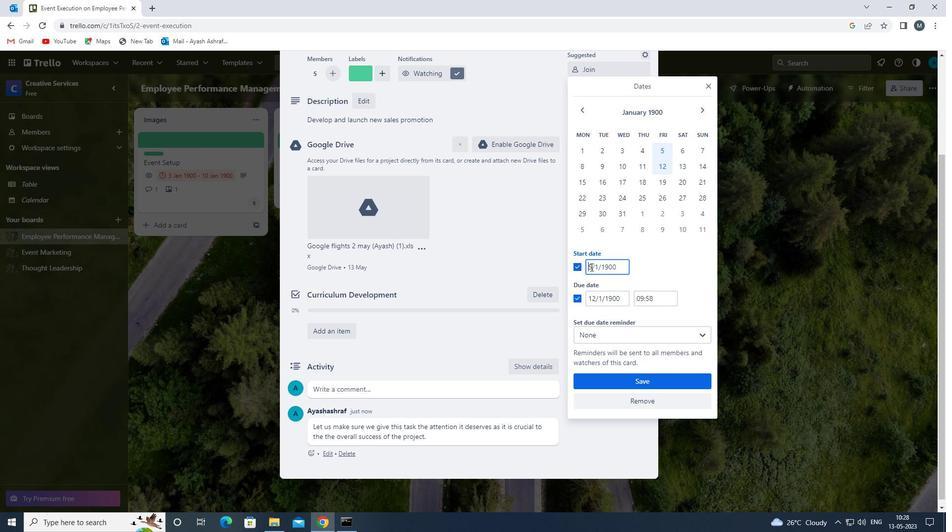
Action: Mouse pressed left at (590, 267)
Screenshot: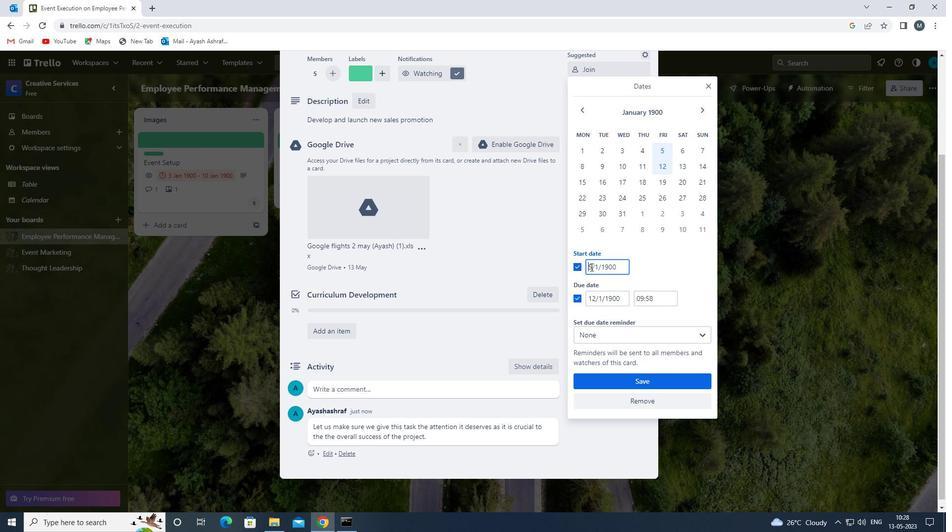 
Action: Mouse pressed left at (590, 267)
Screenshot: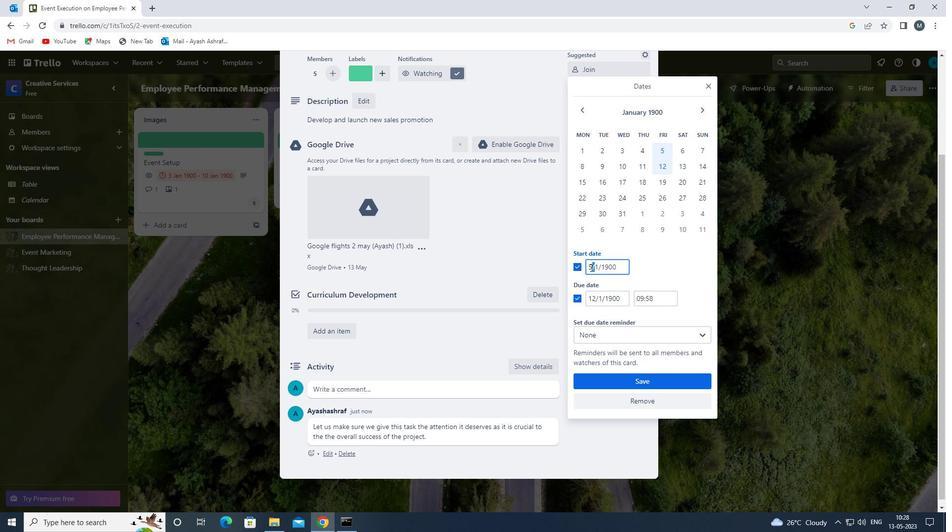 
Action: Mouse moved to (592, 265)
Screenshot: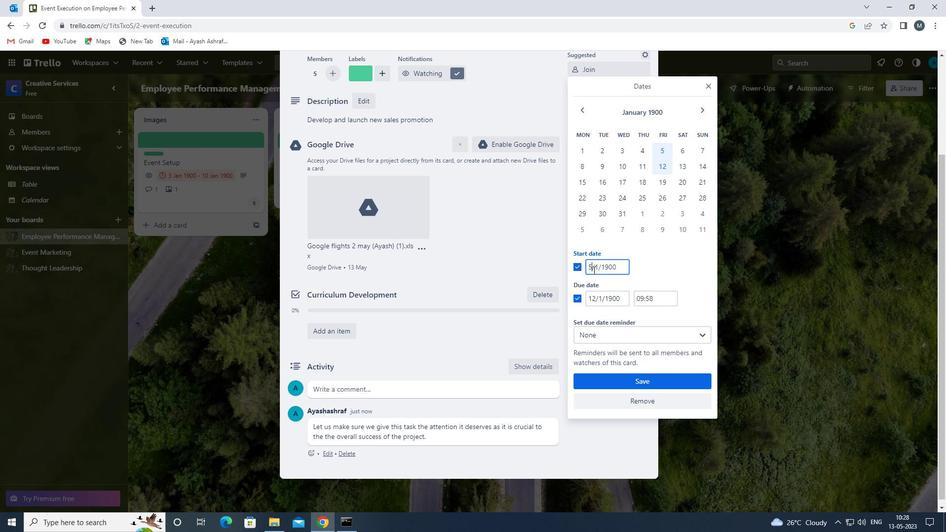 
Action: Key pressed <Key.backspace>06
Screenshot: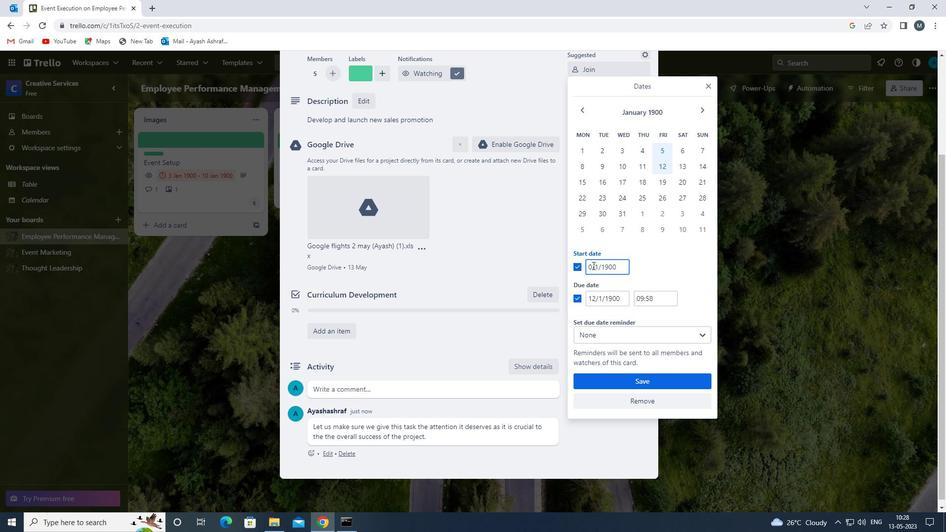 
Action: Mouse moved to (598, 268)
Screenshot: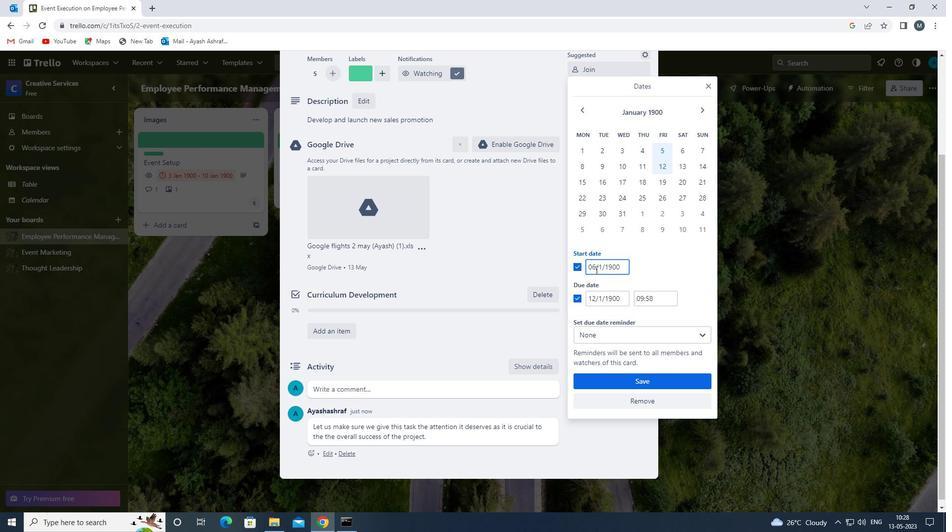 
Action: Mouse pressed left at (598, 268)
Screenshot: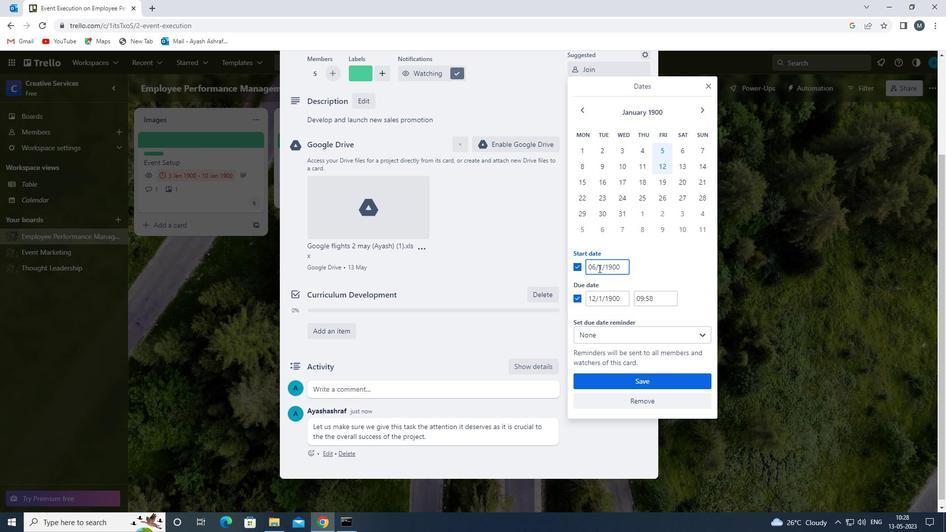 
Action: Mouse moved to (599, 268)
Screenshot: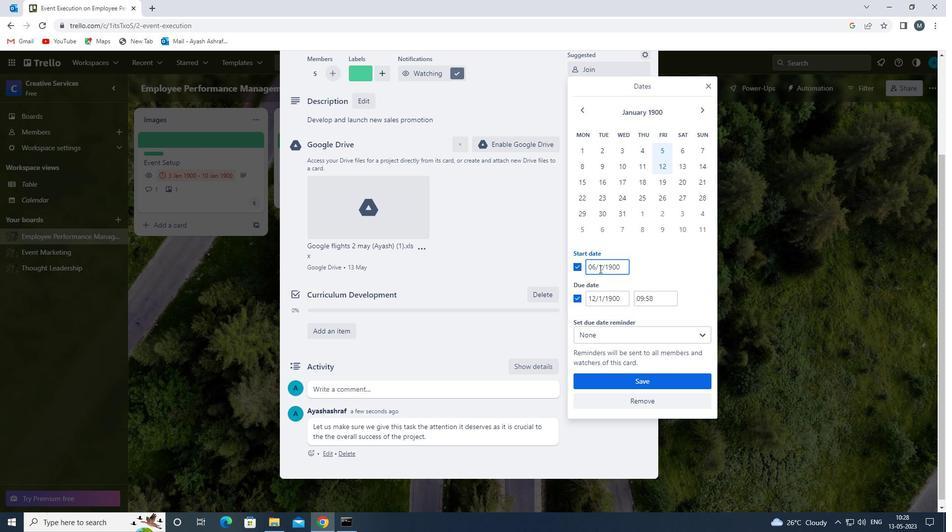 
Action: Key pressed 0
Screenshot: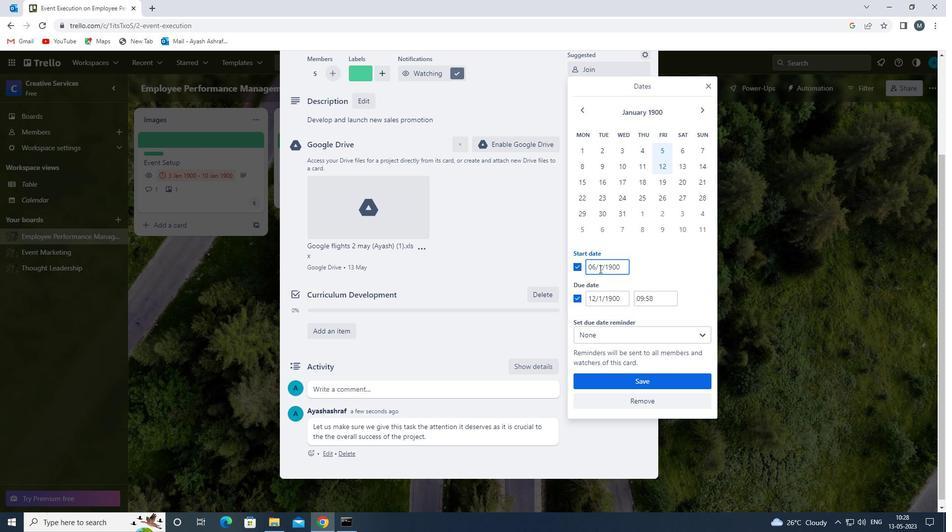 
Action: Mouse moved to (594, 300)
Screenshot: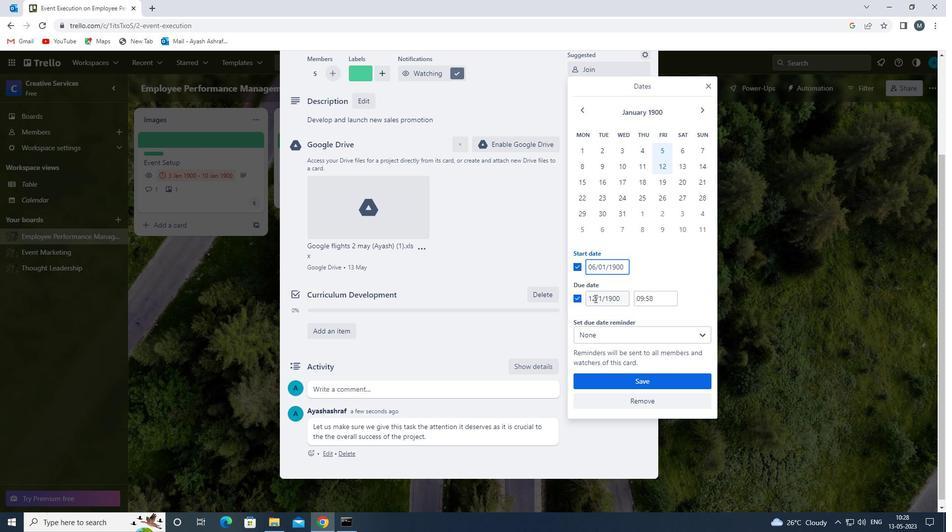 
Action: Mouse pressed left at (594, 300)
Screenshot: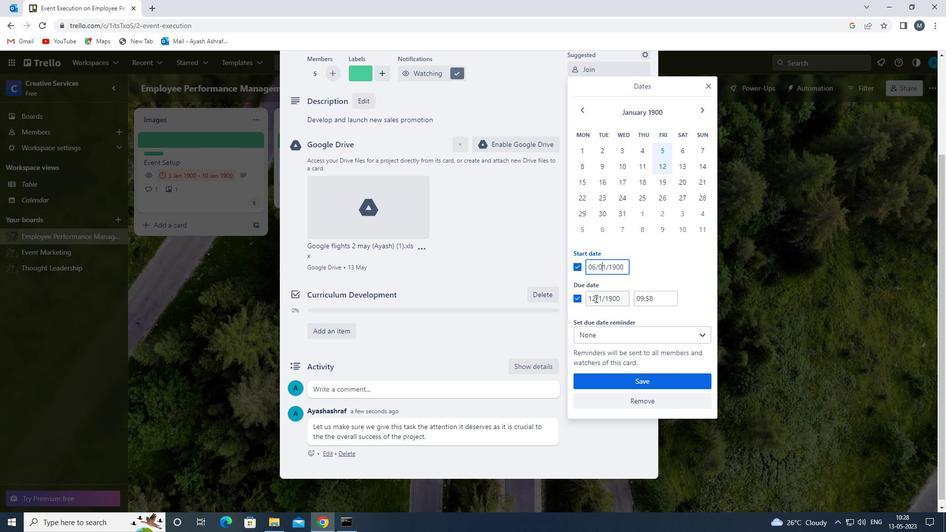 
Action: Mouse moved to (596, 302)
Screenshot: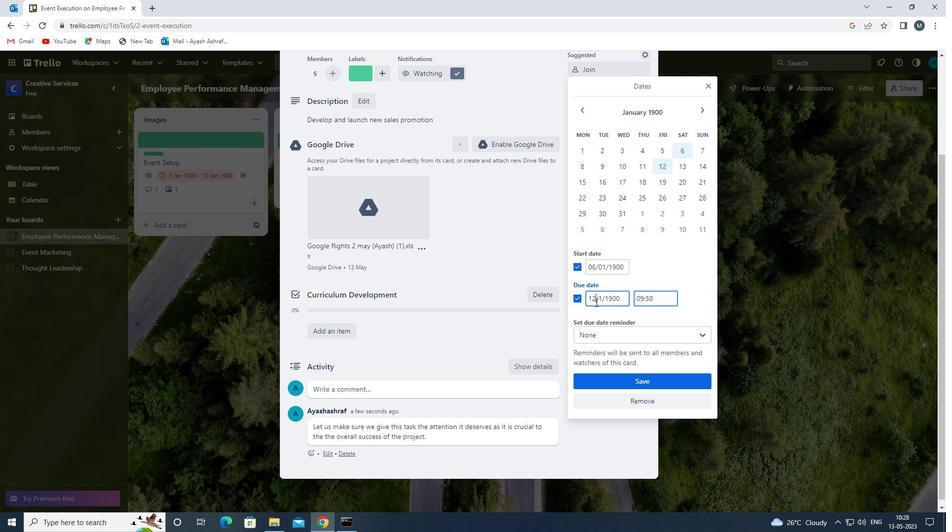 
Action: Key pressed <Key.backspace><Key.backspace>
Screenshot: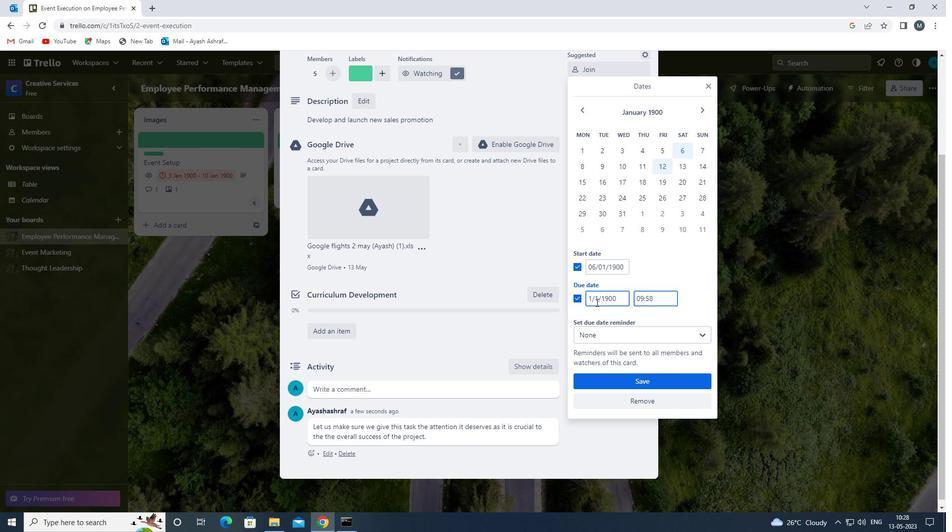 
Action: Mouse moved to (596, 304)
Screenshot: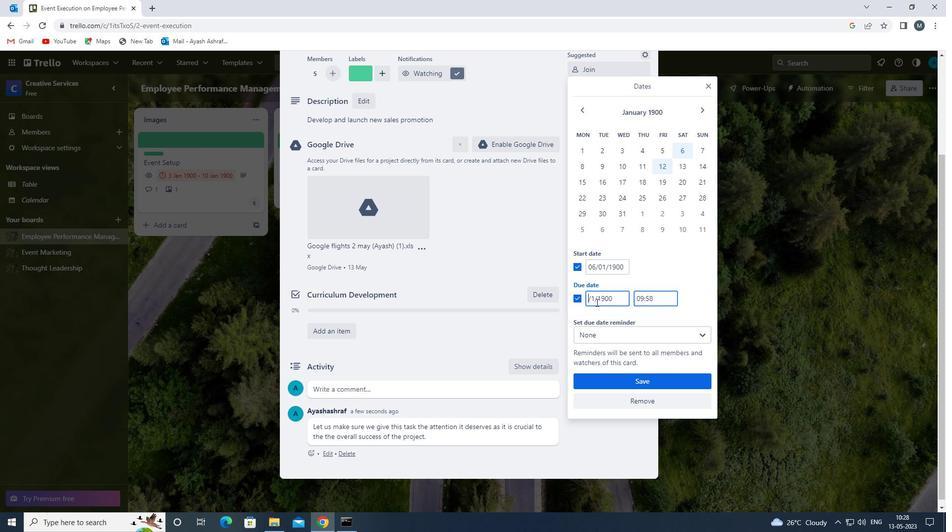 
Action: Key pressed 13
Screenshot: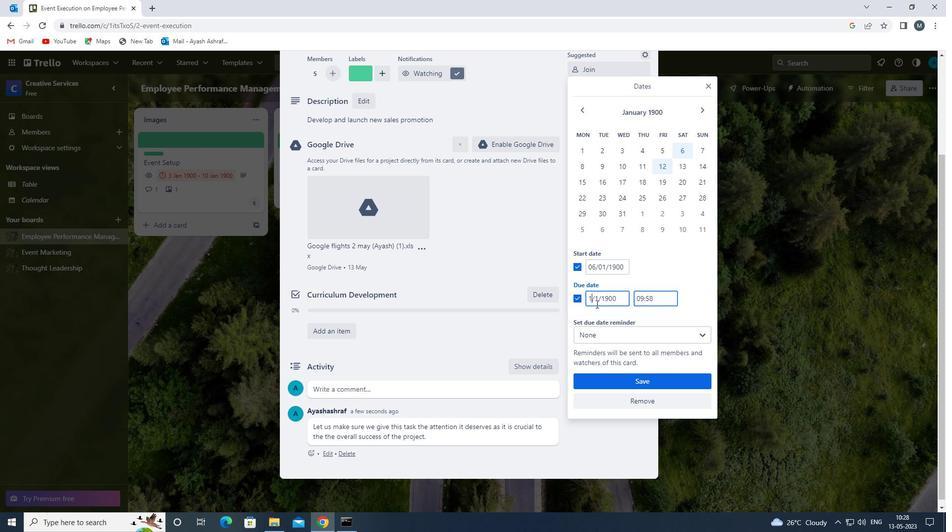 
Action: Mouse moved to (599, 302)
Screenshot: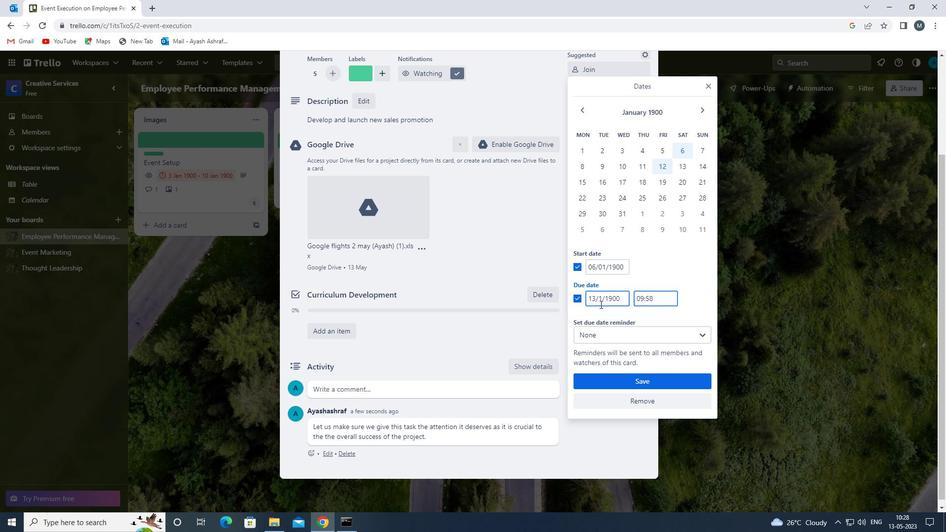 
Action: Mouse pressed left at (599, 302)
Screenshot: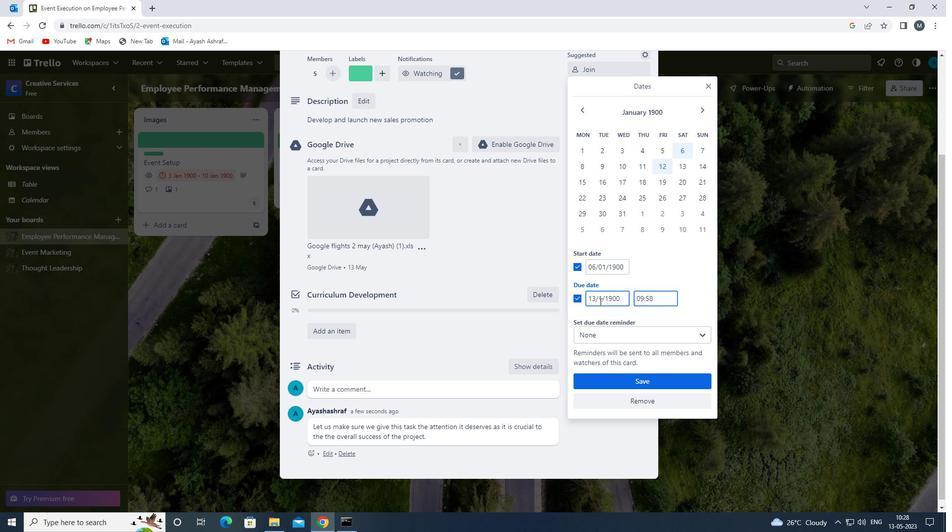 
Action: Mouse moved to (599, 307)
Screenshot: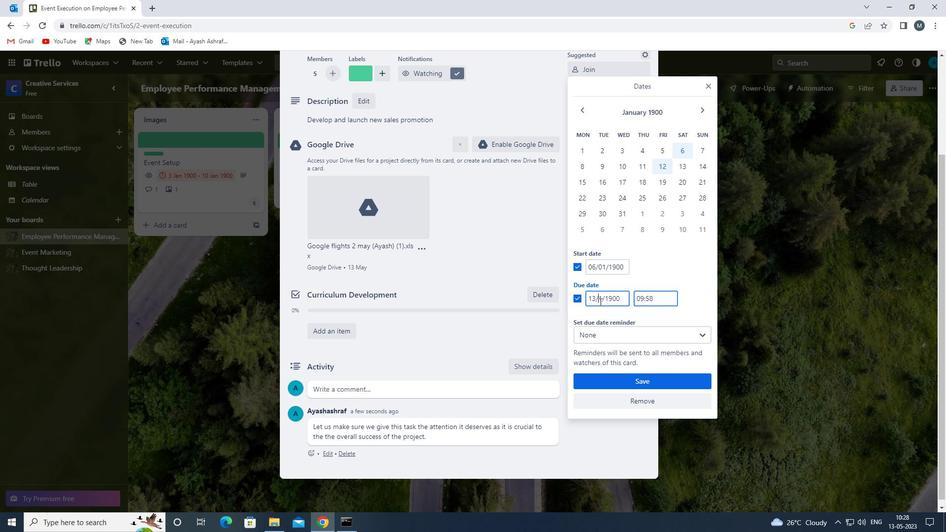 
Action: Key pressed 0
Screenshot: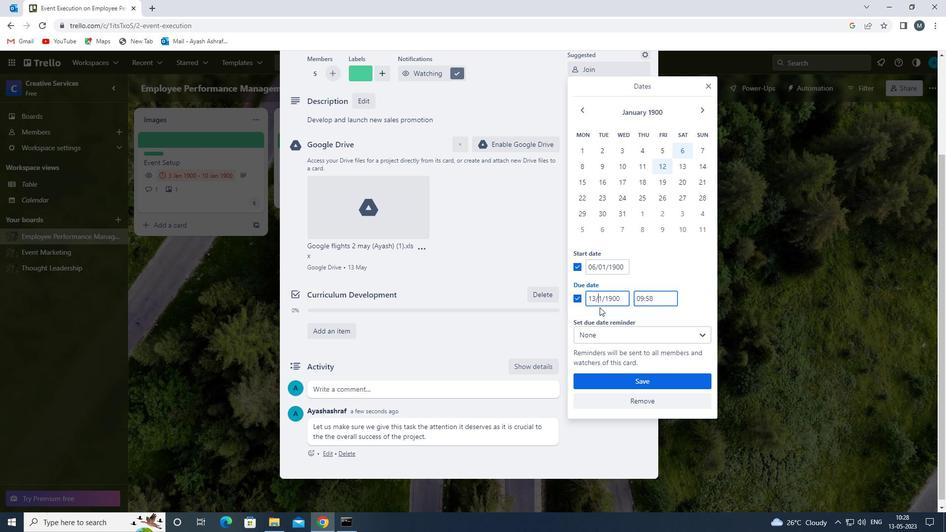 
Action: Mouse moved to (607, 379)
Screenshot: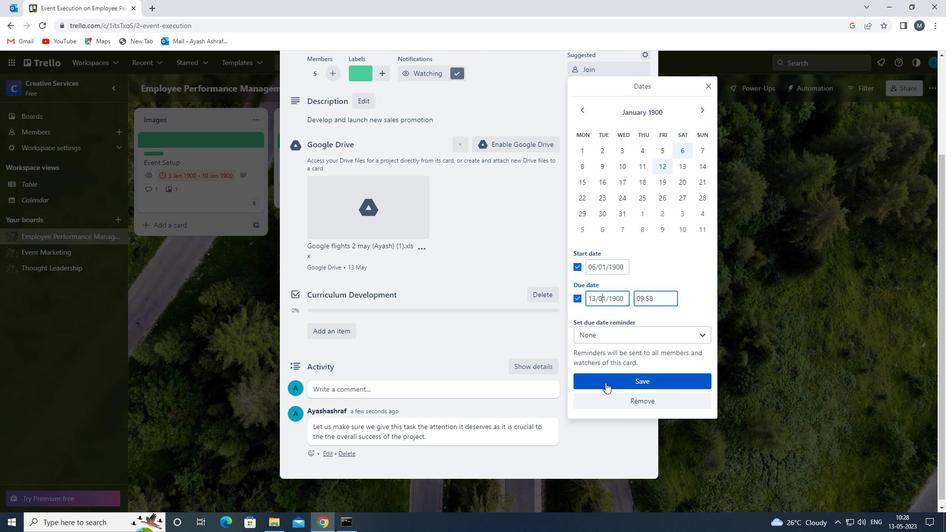 
Action: Mouse pressed left at (607, 379)
Screenshot: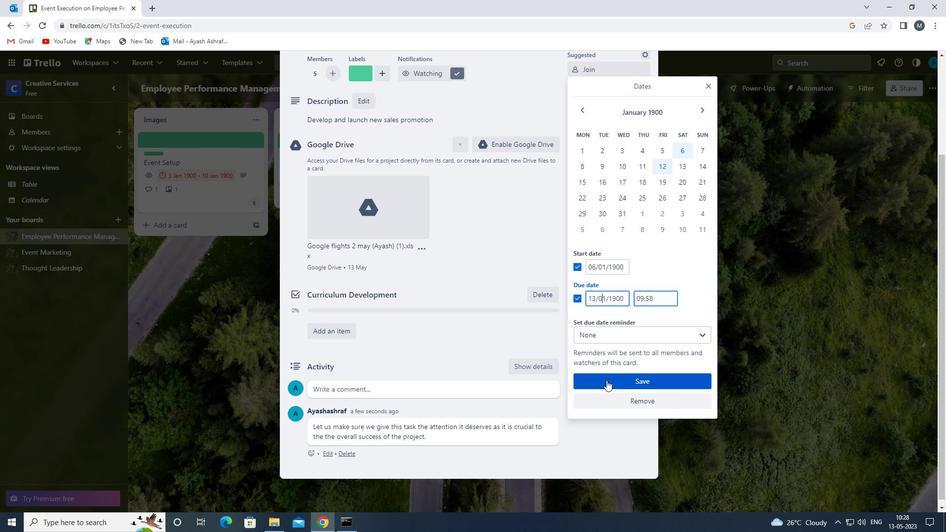 
Action: Mouse moved to (490, 380)
Screenshot: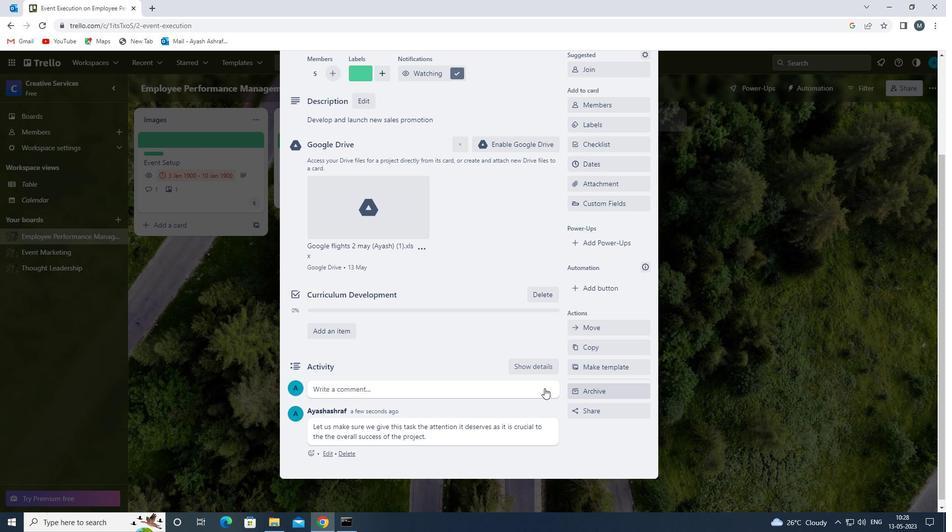 
Action: Mouse scrolled (490, 380) with delta (0, 0)
Screenshot: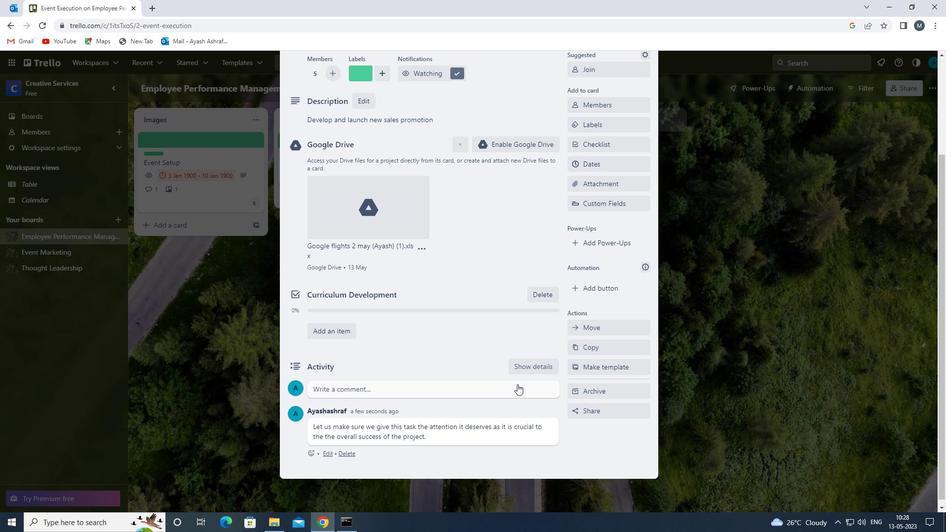 
Action: Mouse scrolled (490, 380) with delta (0, 0)
Screenshot: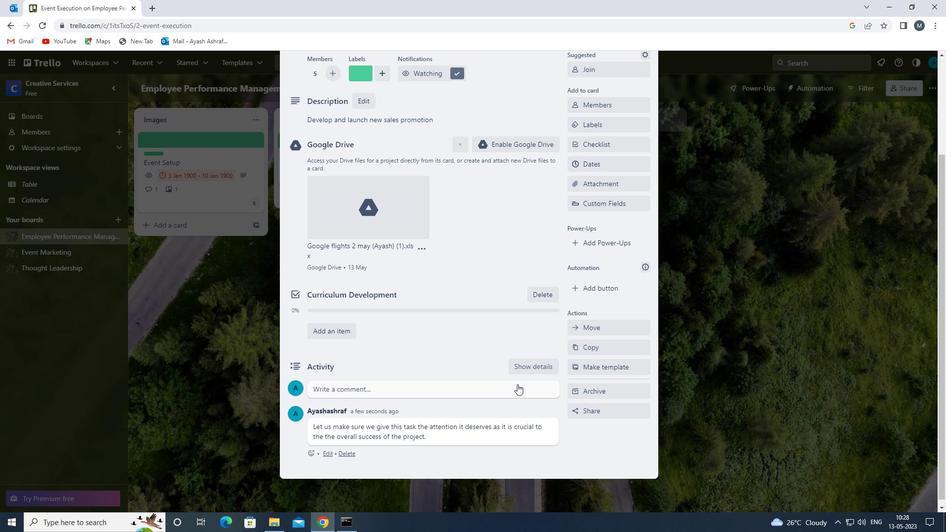 
Action: Mouse scrolled (490, 380) with delta (0, 0)
Screenshot: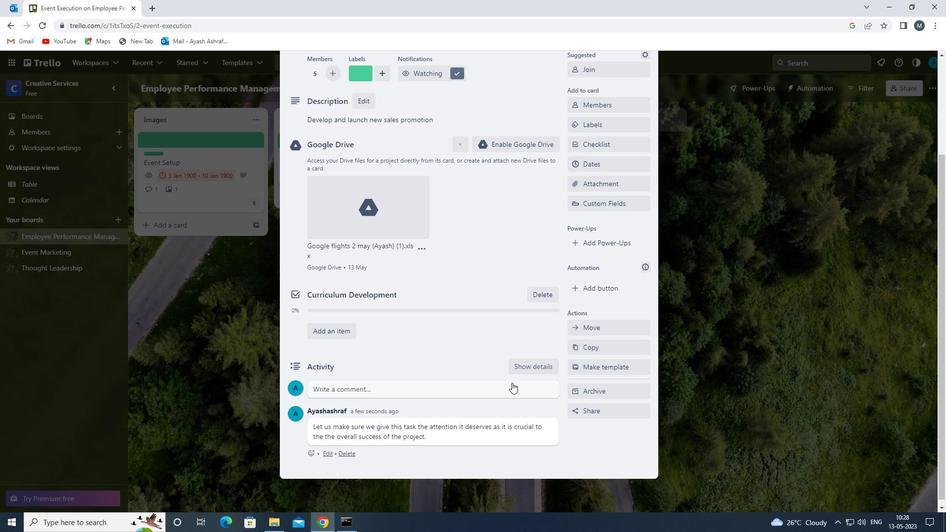 
Action: Mouse scrolled (490, 380) with delta (0, 0)
Screenshot: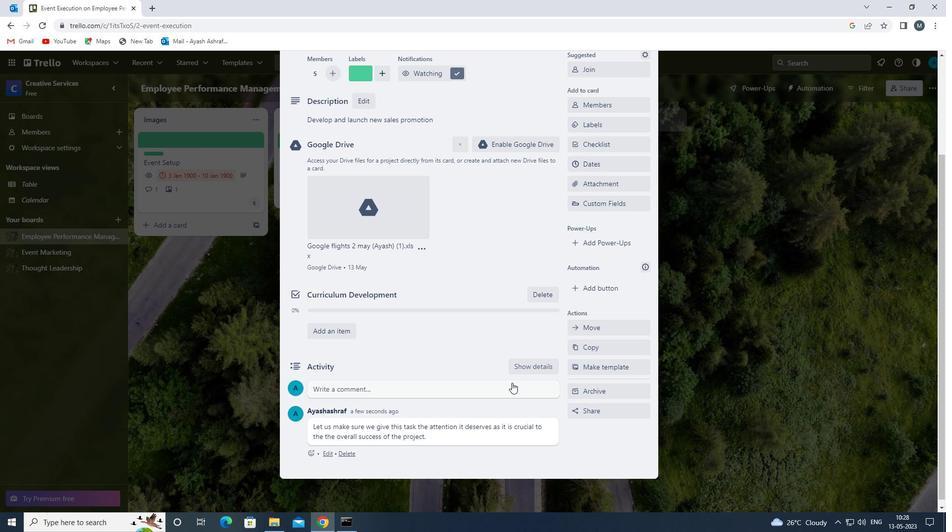 
Action: Mouse scrolled (490, 380) with delta (0, 0)
Screenshot: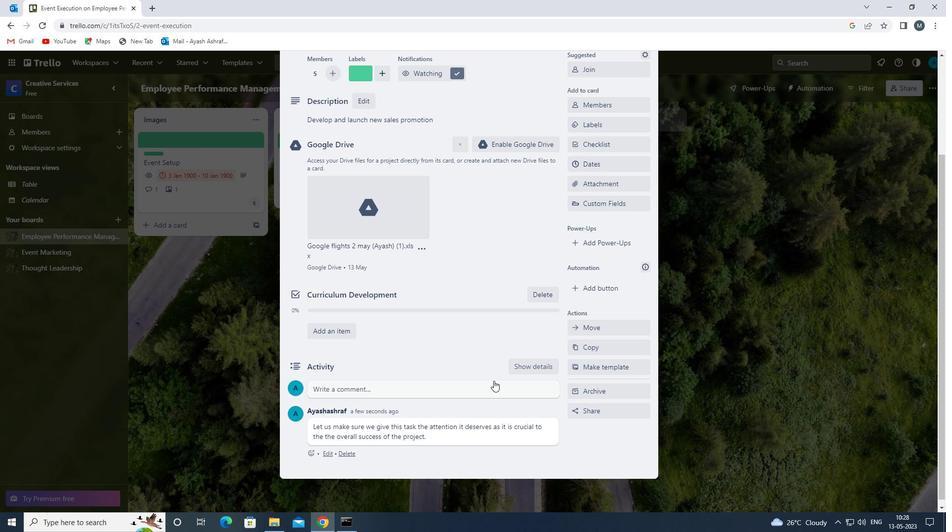 
Action: Mouse scrolled (490, 380) with delta (0, 0)
Screenshot: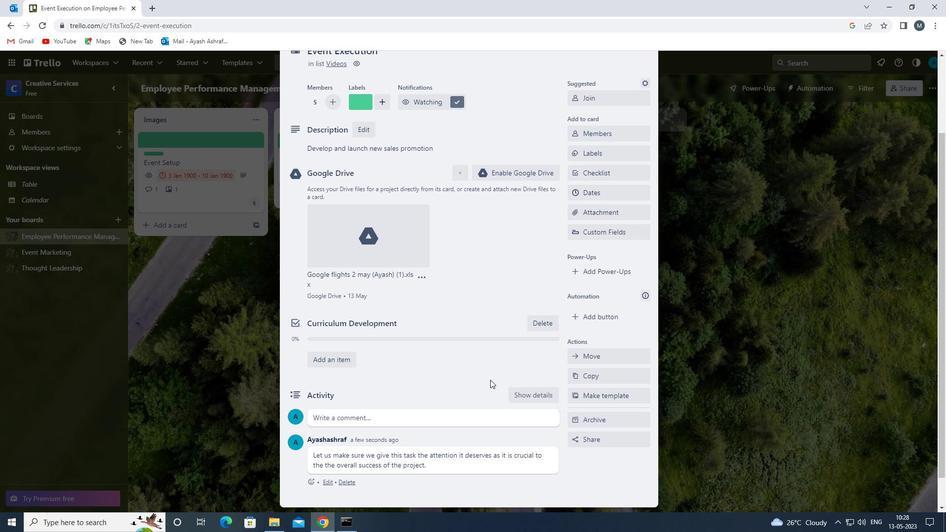 
Action: Mouse scrolled (490, 380) with delta (0, 0)
Screenshot: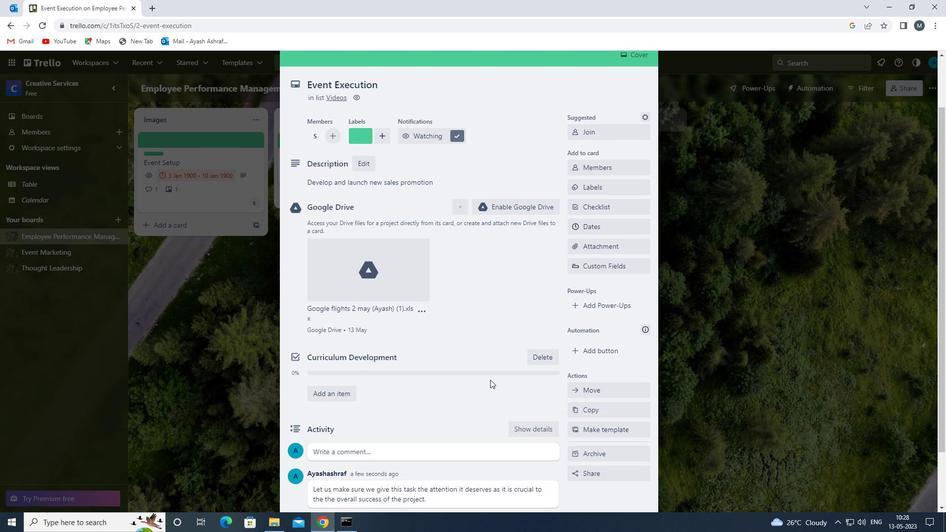
Action: Mouse scrolled (490, 380) with delta (0, 0)
Screenshot: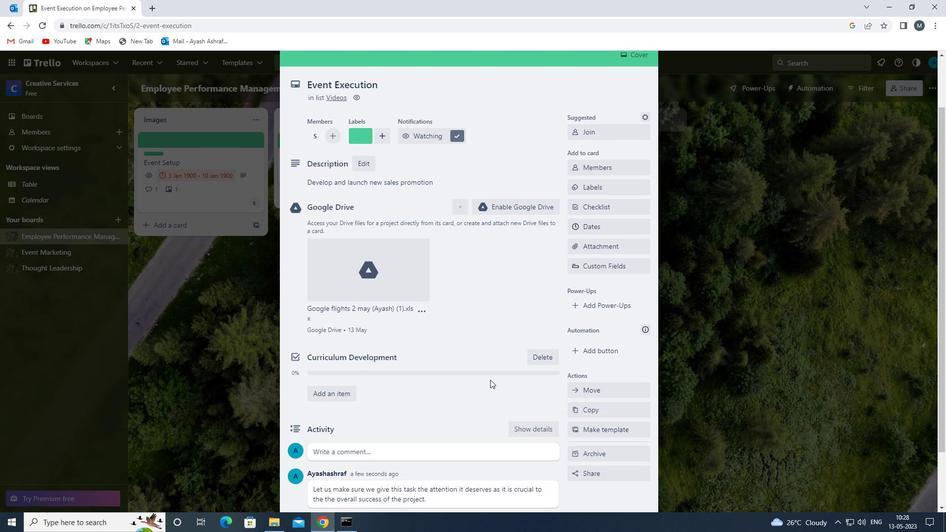 
